 Task: Schedule a 90-minute virtual cooking challenge with a celebrity chef to test culinary skills.
Action: Mouse pressed left at (781, 58)
Screenshot: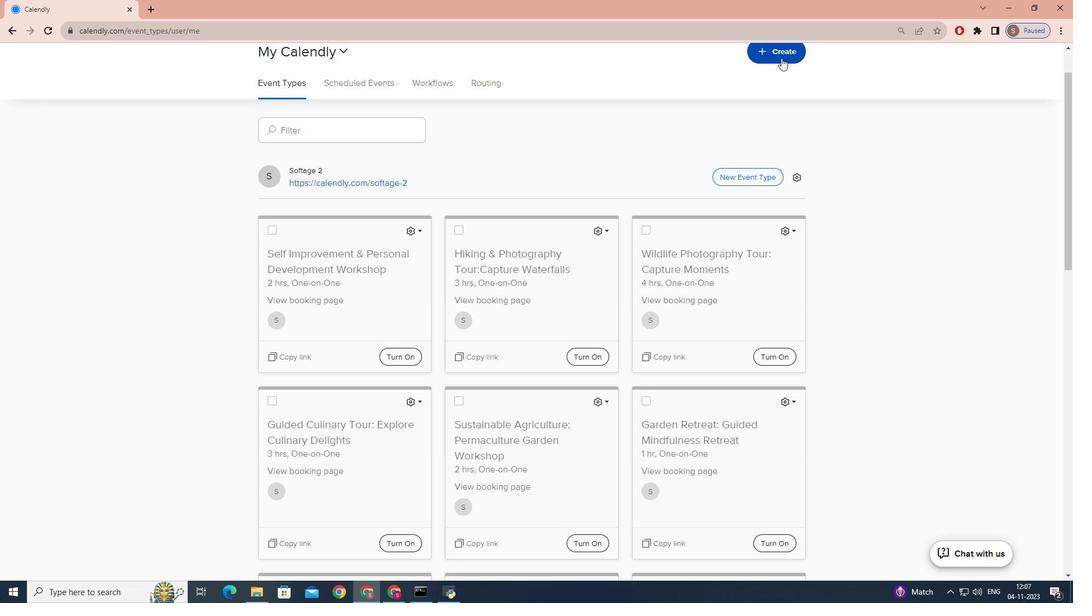 
Action: Mouse moved to (702, 104)
Screenshot: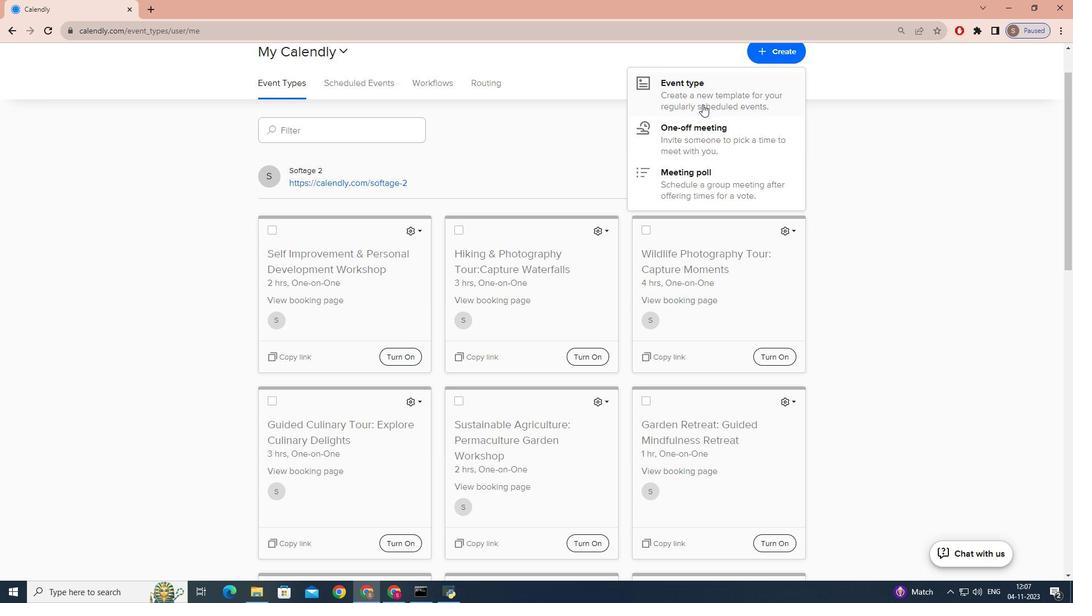 
Action: Mouse pressed left at (702, 104)
Screenshot: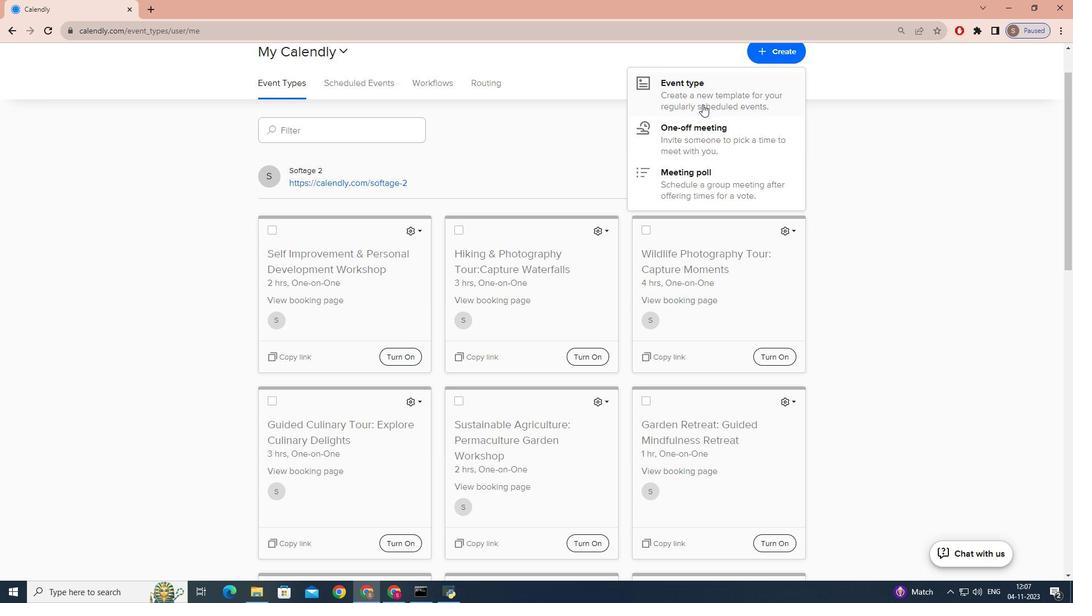 
Action: Mouse moved to (437, 186)
Screenshot: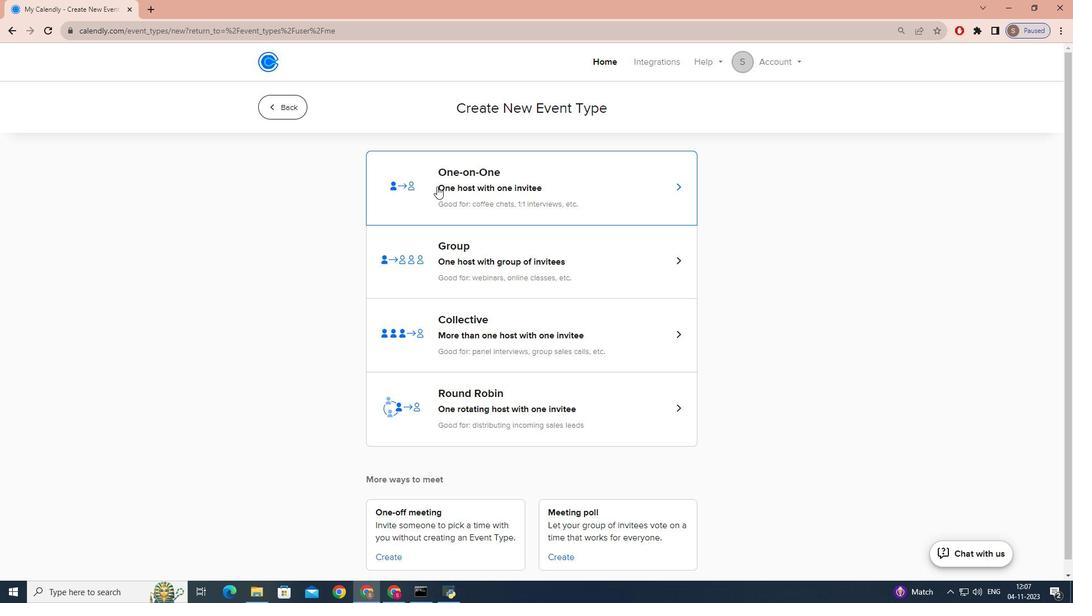 
Action: Mouse pressed left at (437, 186)
Screenshot: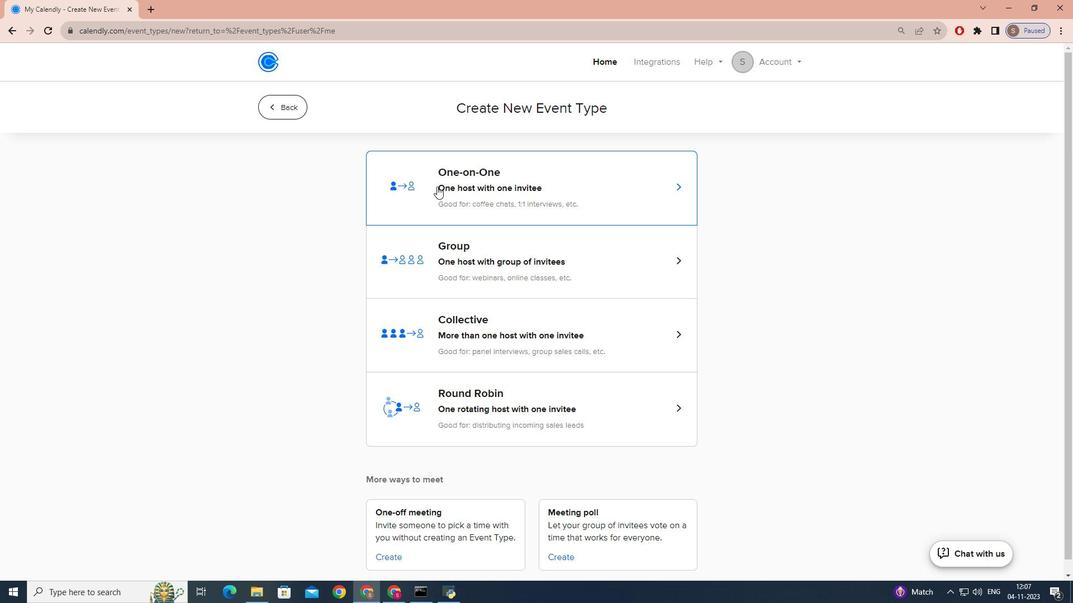 
Action: Mouse moved to (367, 264)
Screenshot: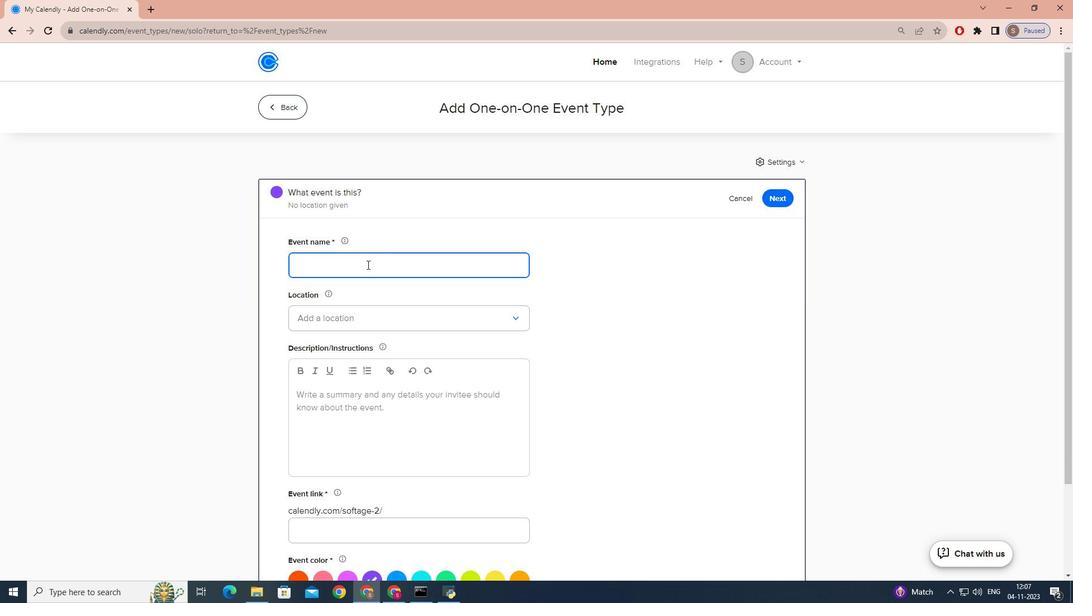 
Action: Key pressed <Key.caps_lock>V<Key.caps_lock>irtual<Key.space><Key.caps_lock>C<Key.caps_lock>o
Screenshot: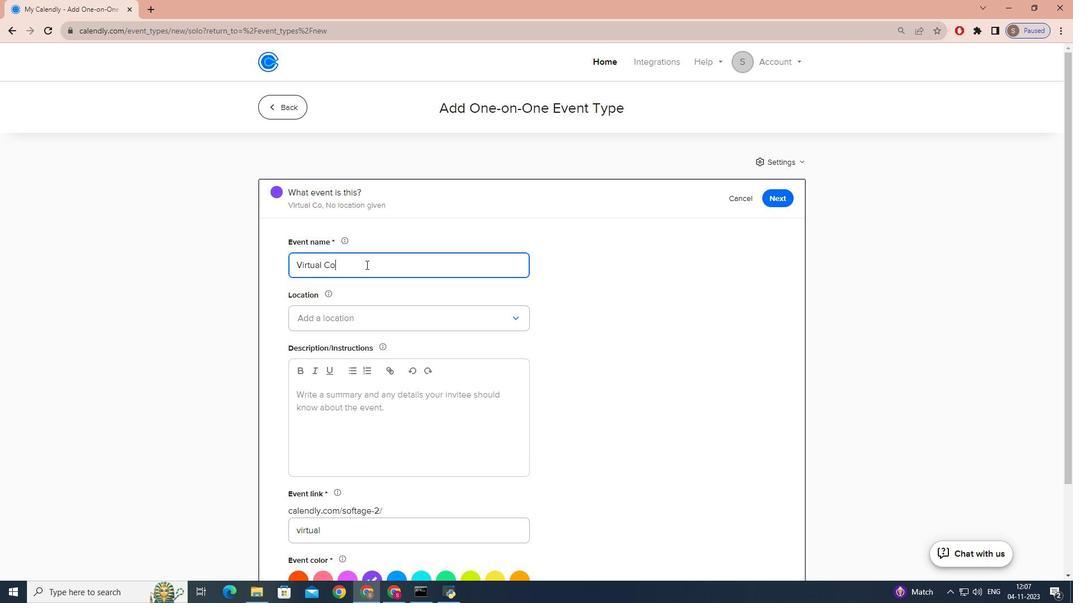 
Action: Mouse moved to (356, 268)
Screenshot: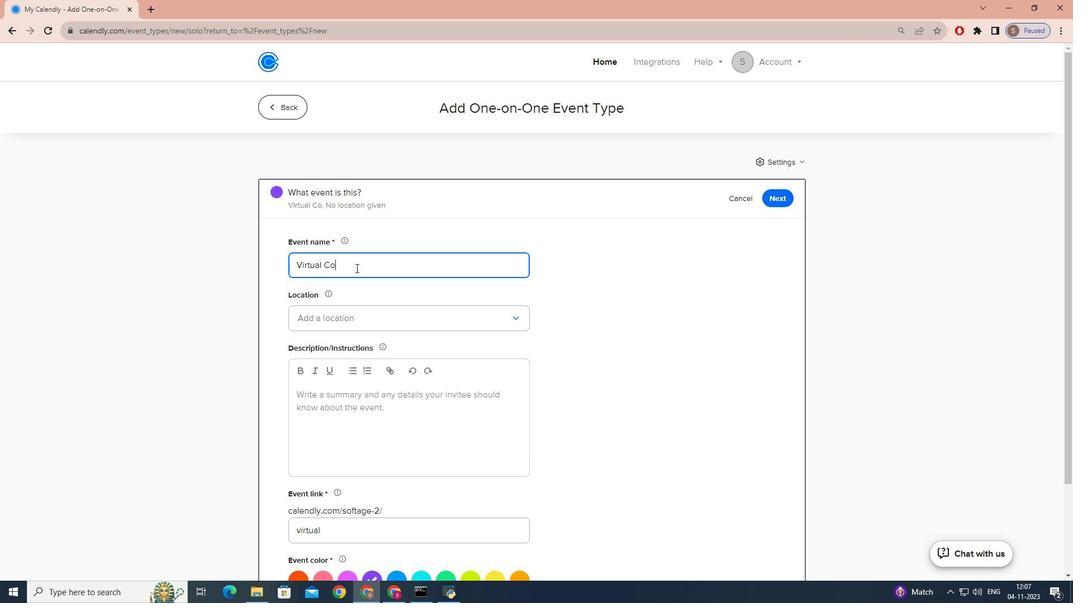 
Action: Key pressed oking<Key.space><Key.caps_lock>C<Key.caps_lock>hallenge<Key.space>
Screenshot: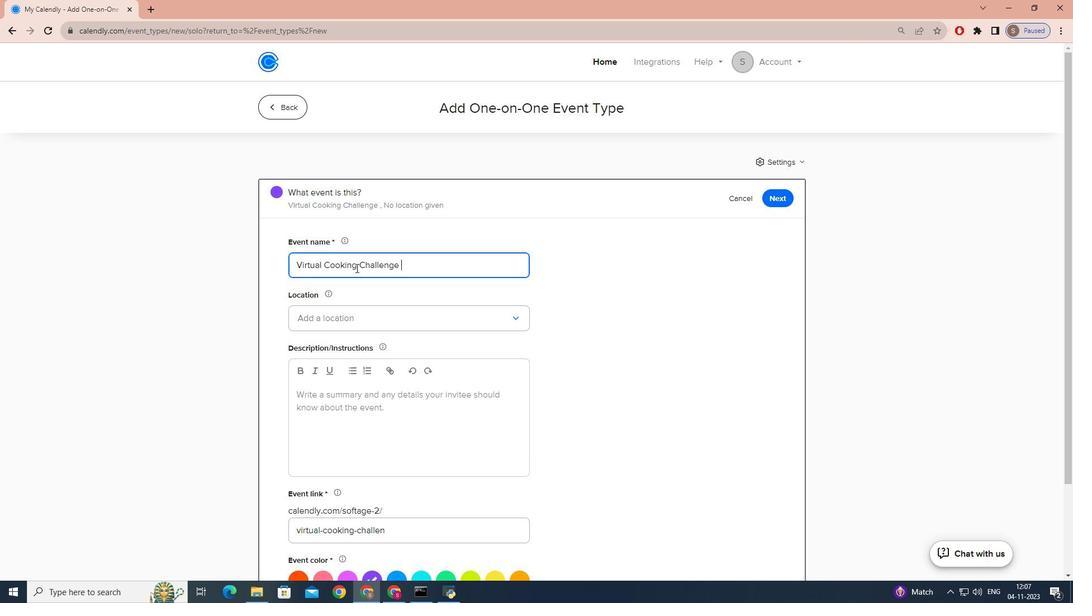
Action: Mouse moved to (389, 258)
Screenshot: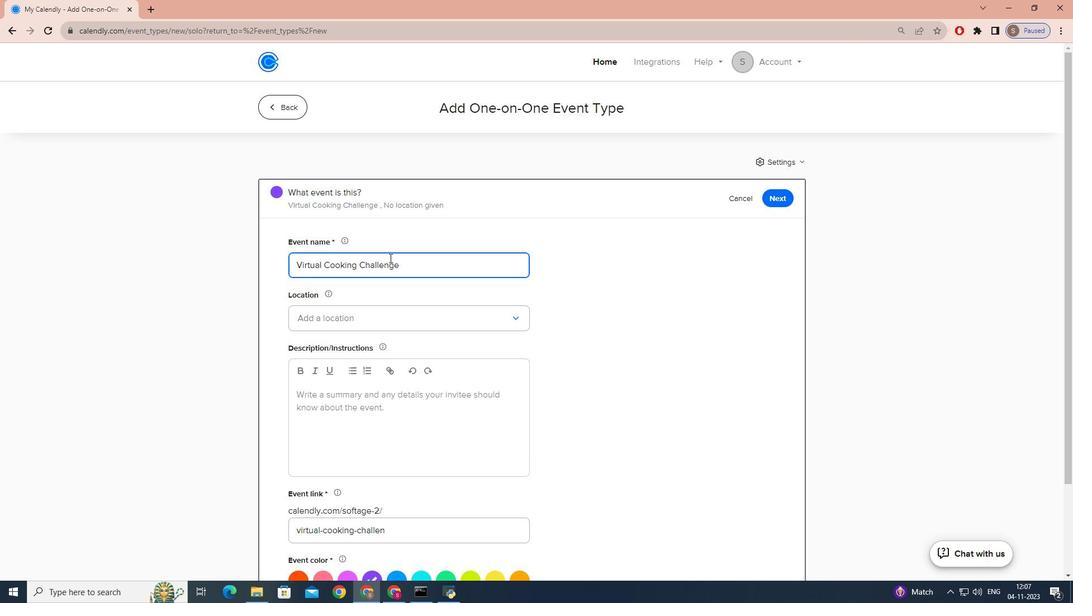 
Action: Key pressed with<Key.space><Key.caps_lock>C<Key.caps_lock>e
Screenshot: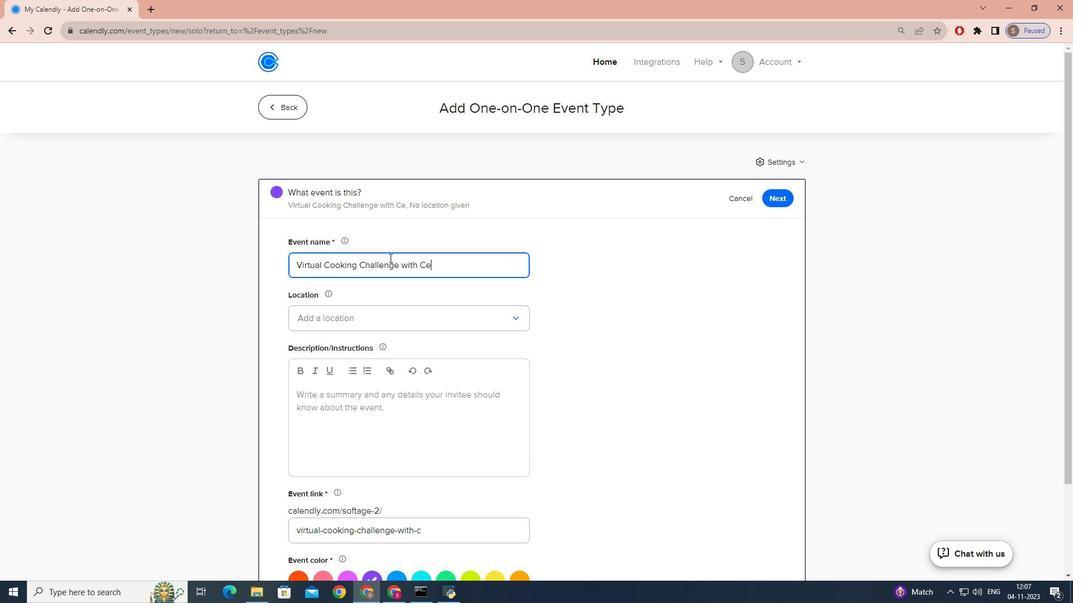 
Action: Mouse moved to (389, 258)
Screenshot: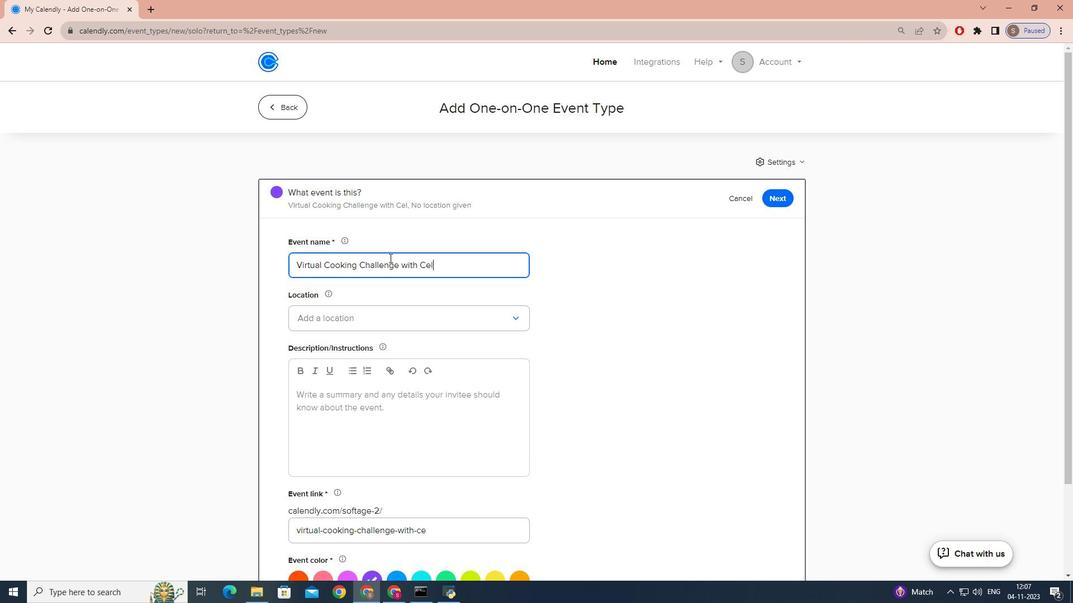 
Action: Key pressed leb<Key.space><Key.caps_lock>C<Key.caps_lock>hef
Screenshot: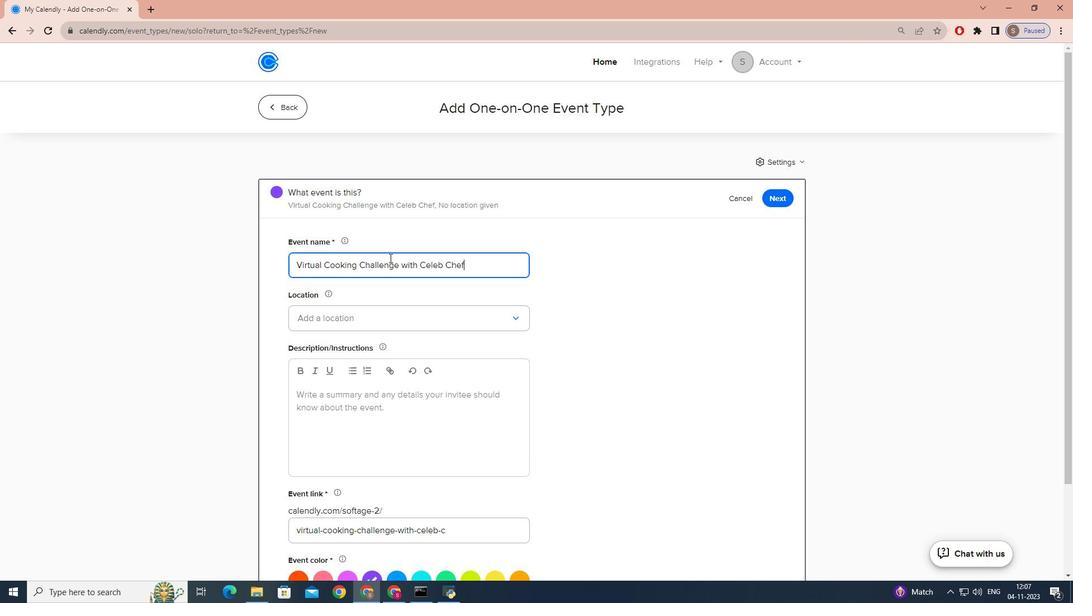 
Action: Mouse moved to (346, 322)
Screenshot: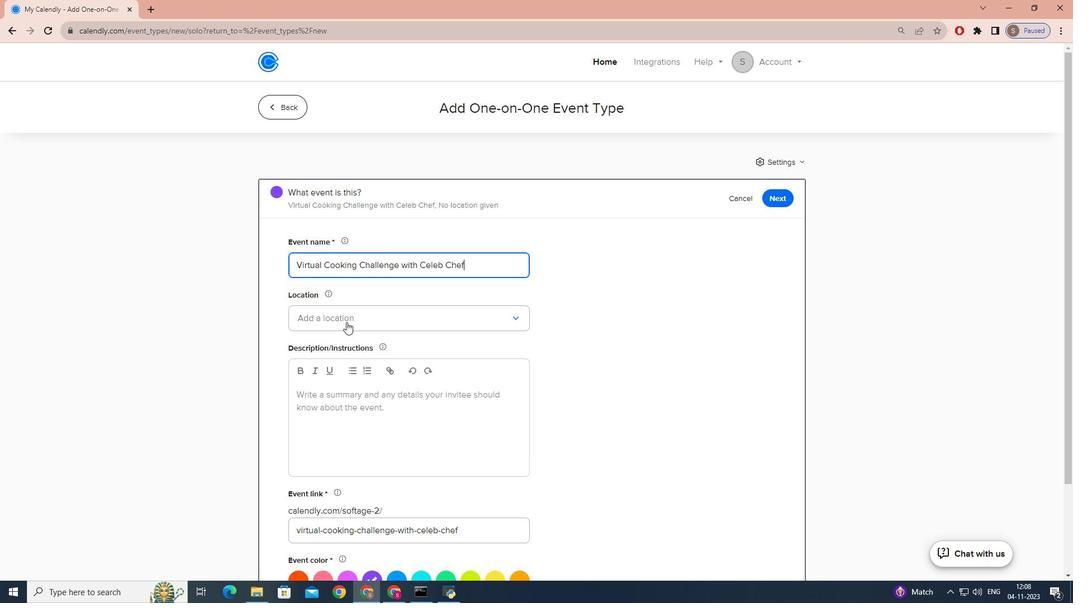 
Action: Mouse pressed left at (346, 322)
Screenshot: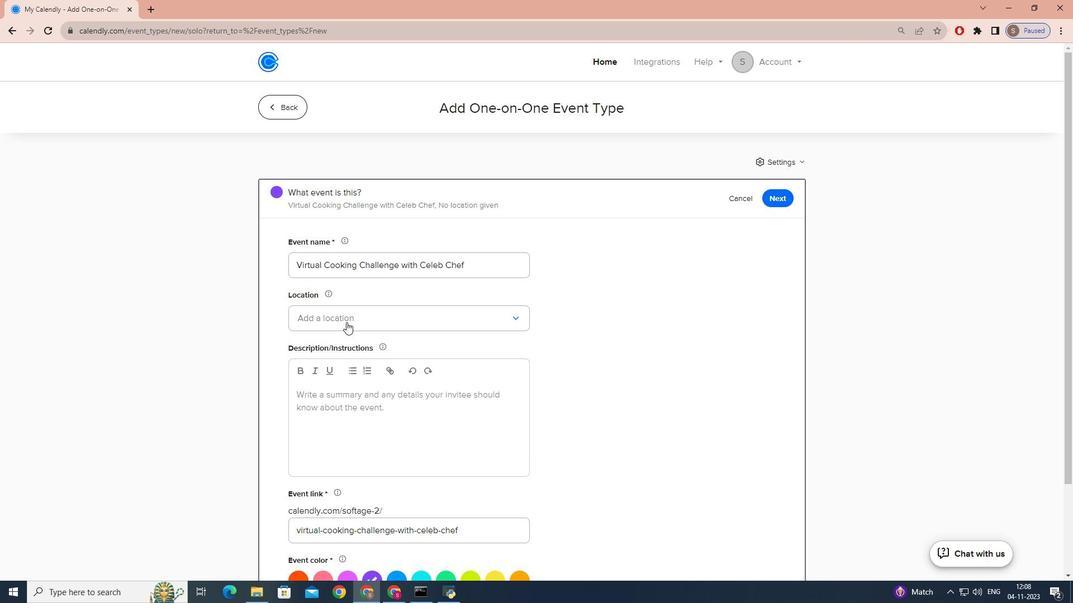 
Action: Mouse moved to (336, 404)
Screenshot: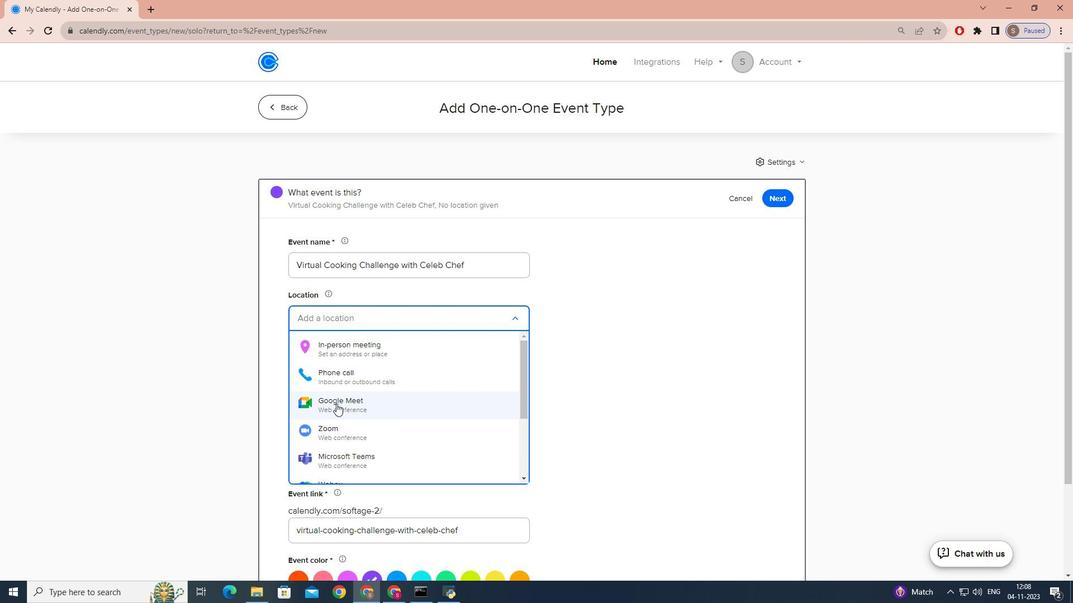 
Action: Mouse pressed left at (336, 404)
Screenshot: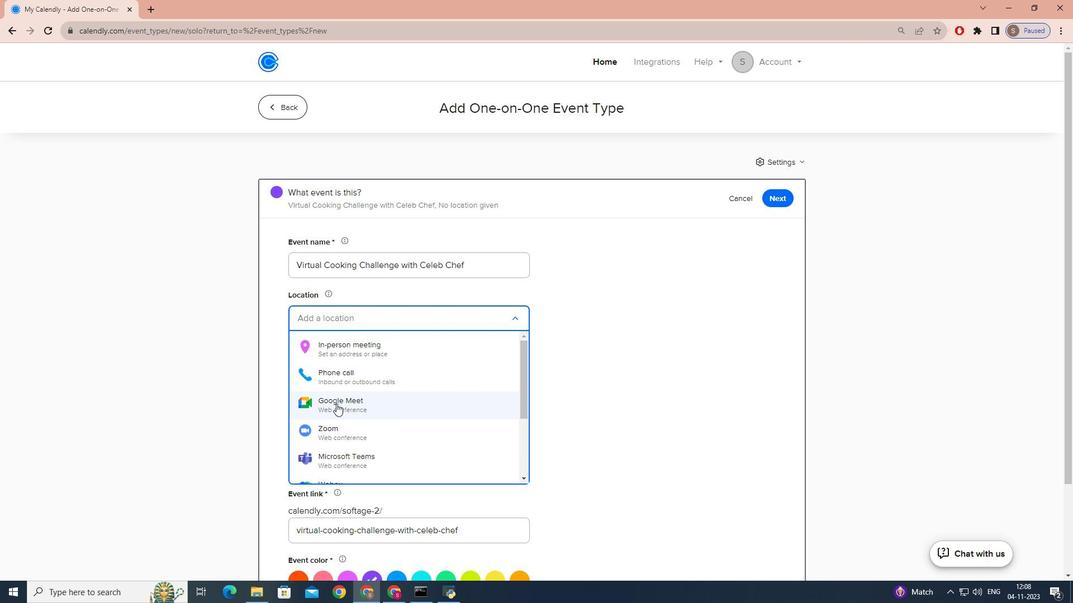 
Action: Mouse moved to (348, 377)
Screenshot: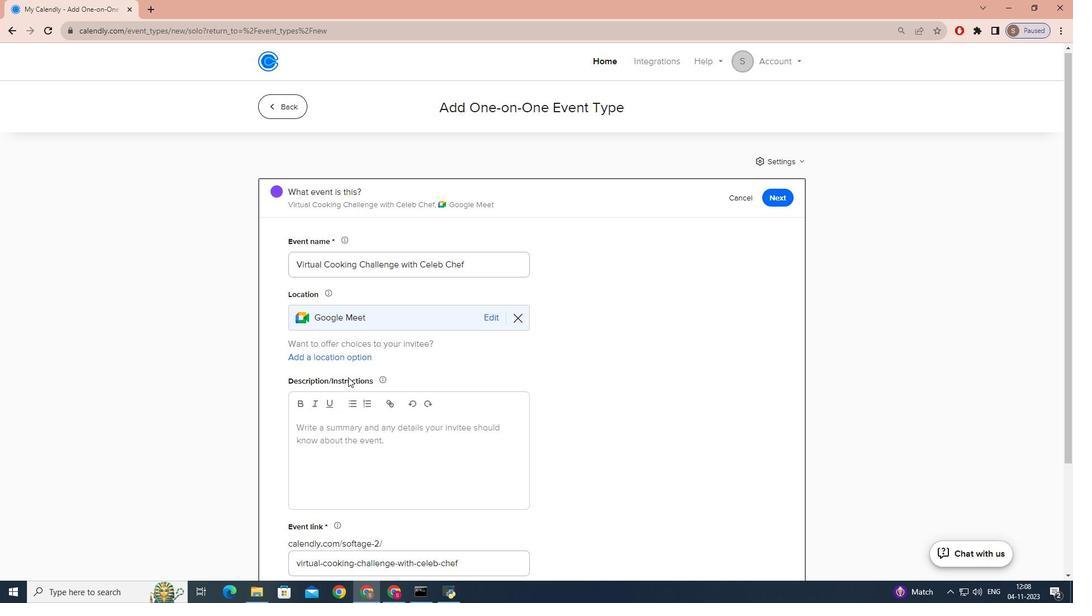 
Action: Mouse scrolled (348, 377) with delta (0, 0)
Screenshot: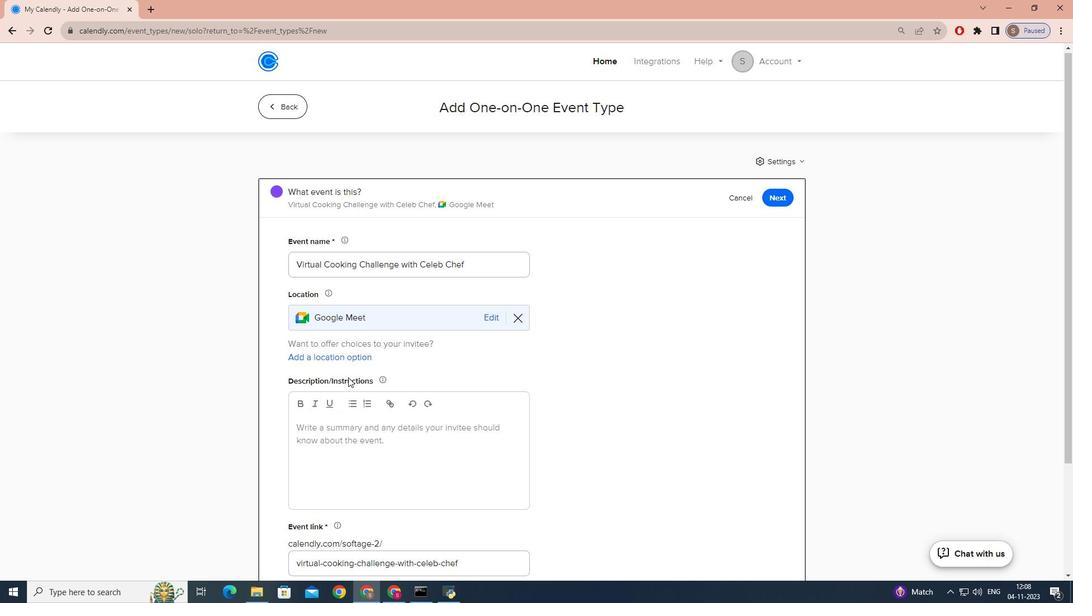 
Action: Mouse scrolled (348, 377) with delta (0, 0)
Screenshot: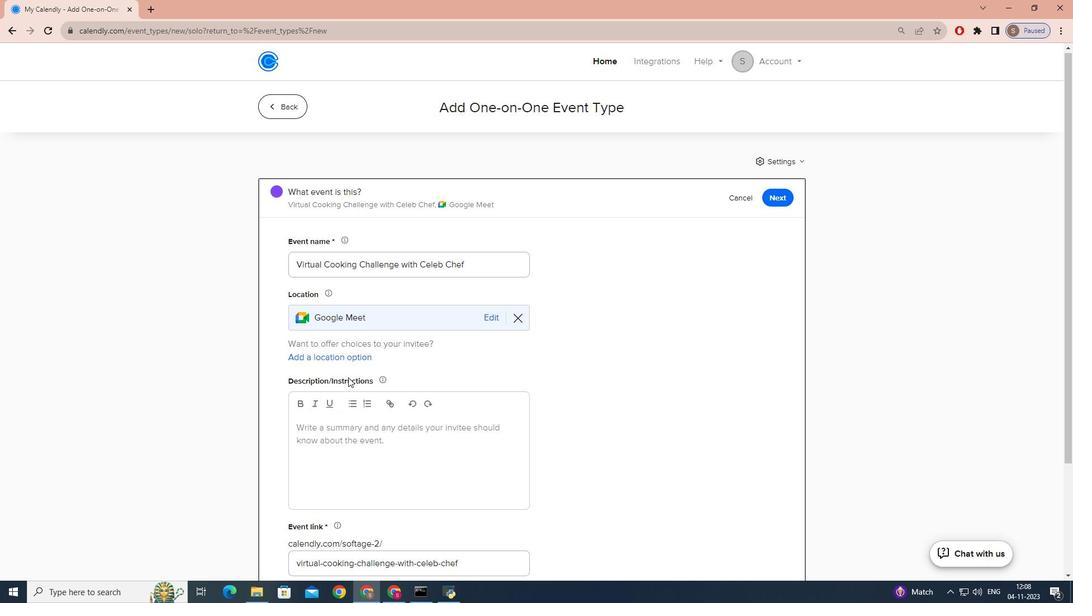 
Action: Mouse scrolled (348, 377) with delta (0, 0)
Screenshot: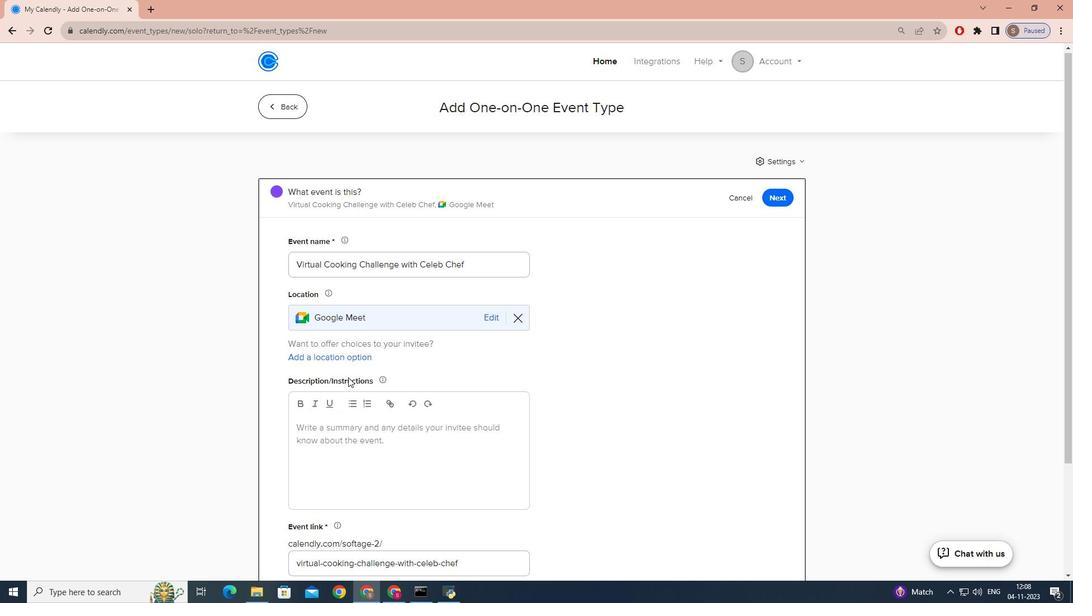 
Action: Mouse scrolled (348, 377) with delta (0, 0)
Screenshot: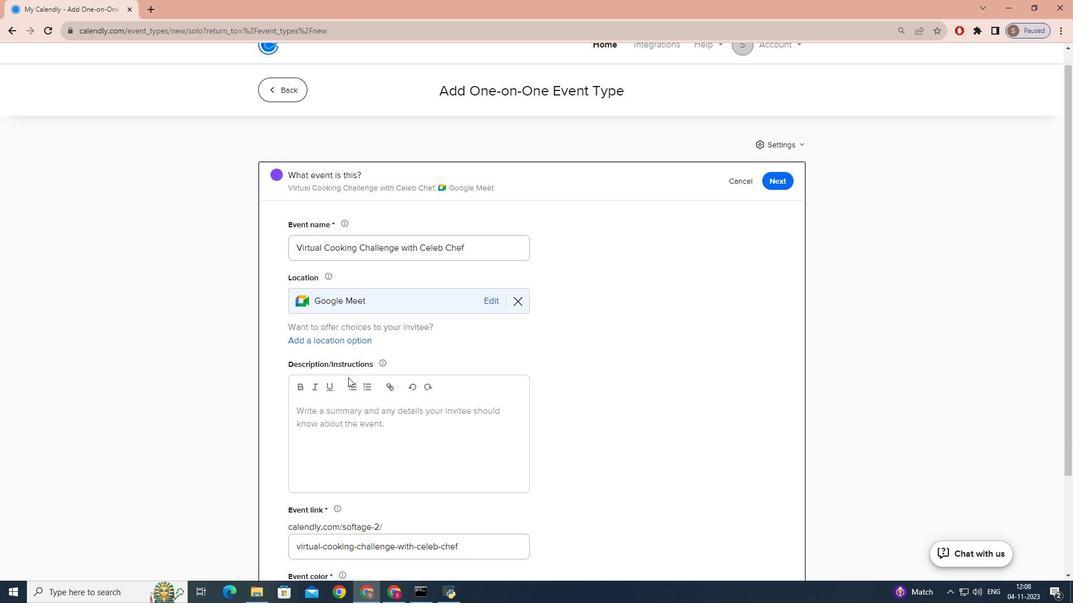 
Action: Mouse scrolled (348, 377) with delta (0, 0)
Screenshot: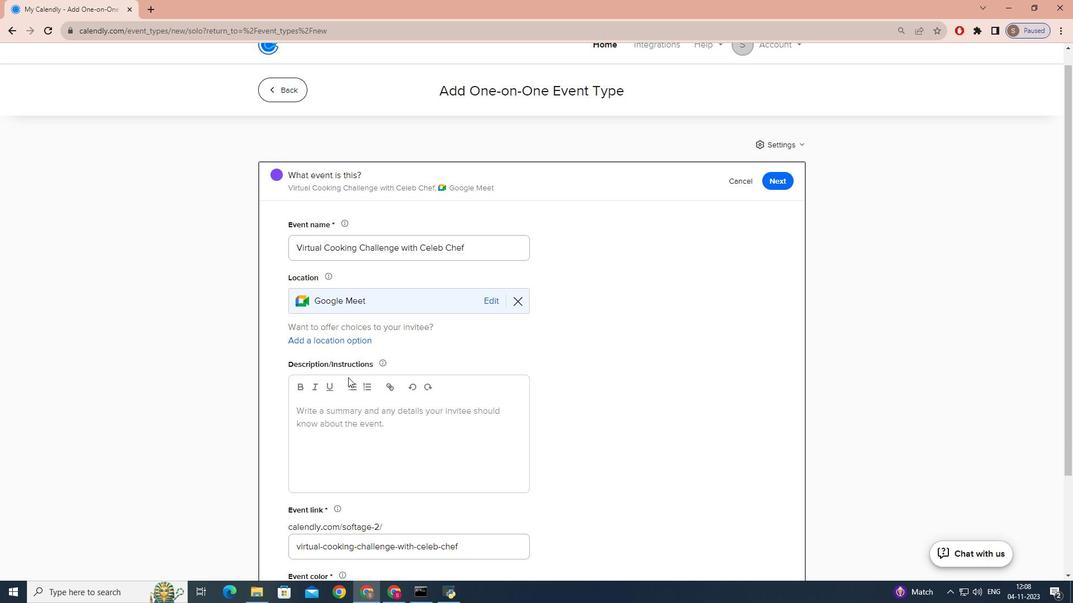 
Action: Mouse moved to (383, 329)
Screenshot: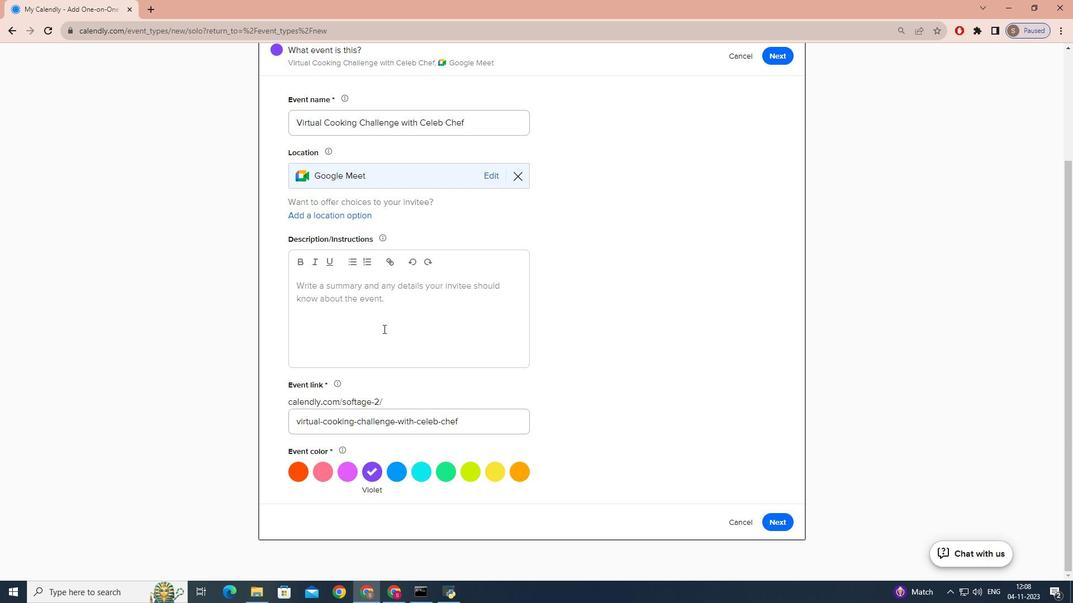 
Action: Mouse pressed left at (383, 329)
Screenshot: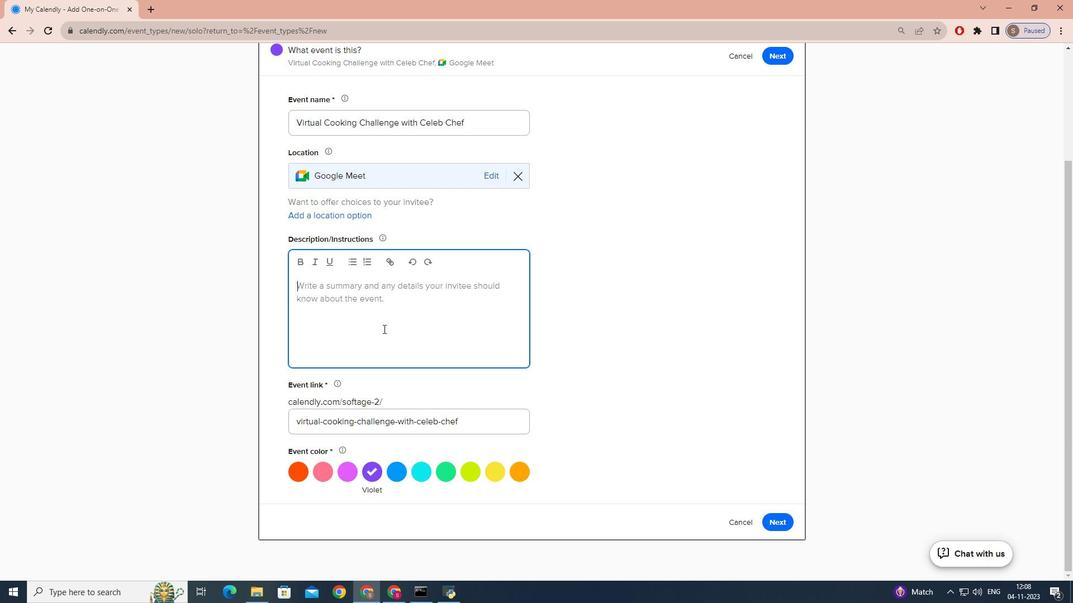 
Action: Mouse moved to (388, 327)
Screenshot: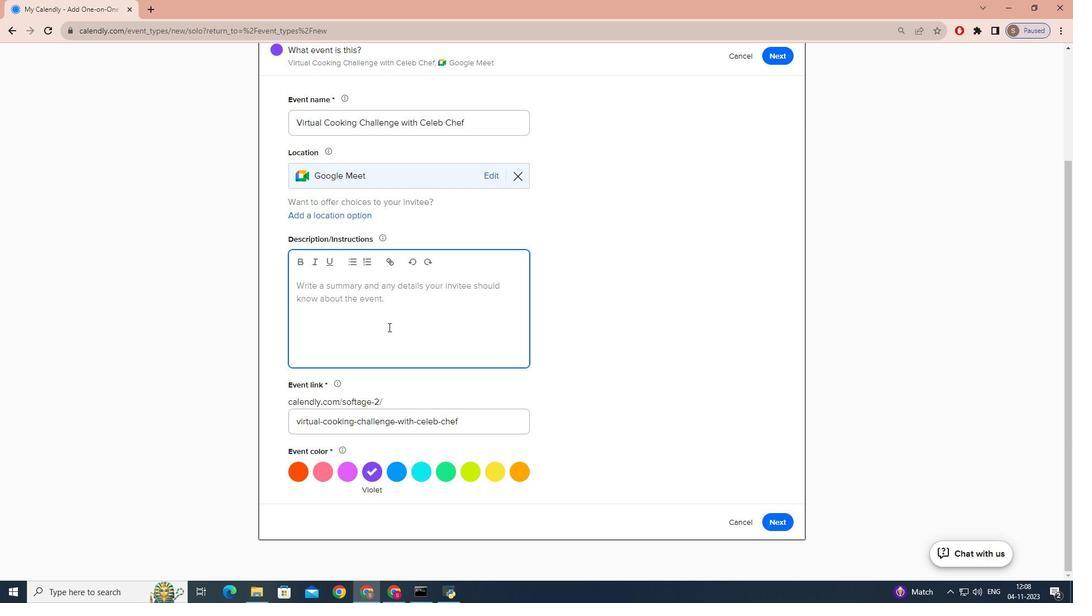 
Action: Key pressed <Key.caps_lock>A<Key.caps_lock>re<Key.space>you<Key.space>red<Key.backspace>af<Key.backspace>dy
Screenshot: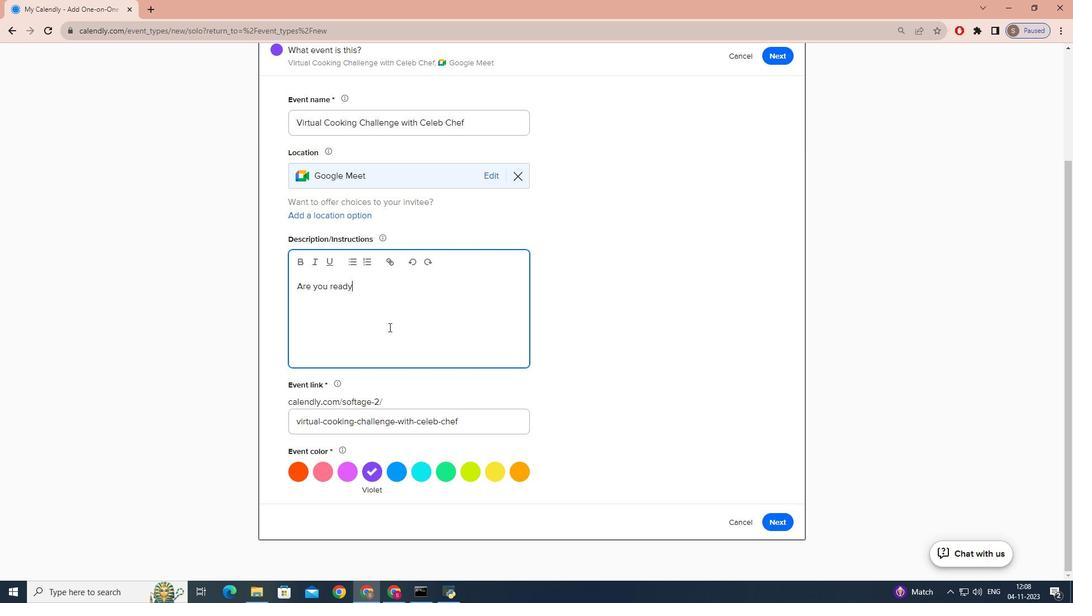 
Action: Mouse moved to (389, 327)
Screenshot: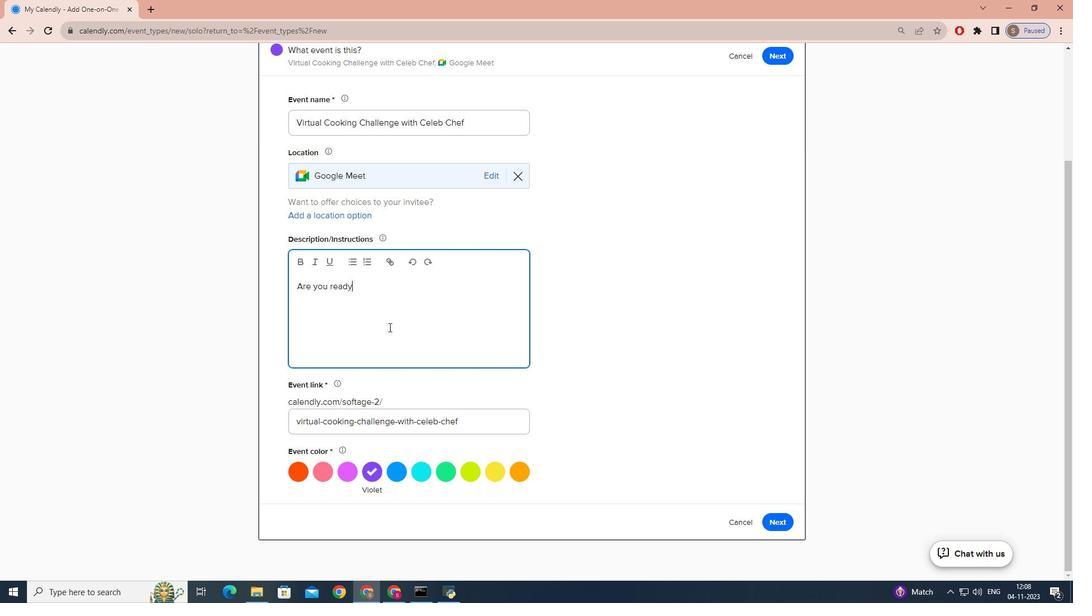 
Action: Key pressed <Key.space>for<Key.space>a<Key.space>culinary<Key.space>adventure<Key.shift_r>?<Key.space><Key.caps_lock>J<Key.caps_lock>oin<Key.space>us<Key.space>for<Key.space>a<Key.space>virtual<Key.space>co
Screenshot: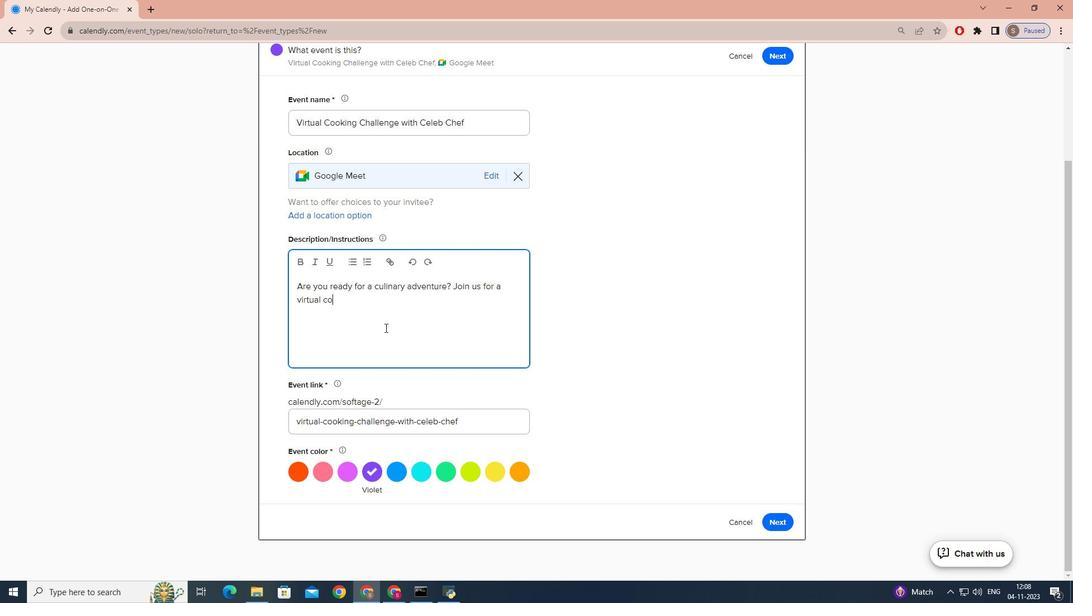 
Action: Mouse moved to (382, 329)
Screenshot: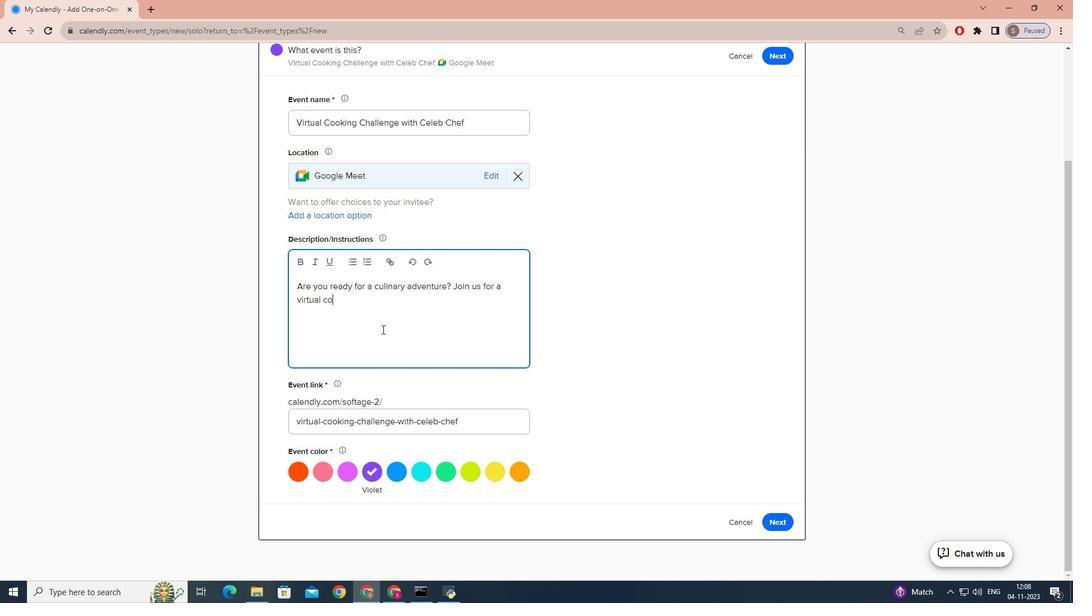 
Action: Key pressed oking<Key.space>cg<Key.backspace>hallenge<Key.space>where<Key.space>you<Key.space>willl<Key.backspace><Key.space>put<Key.space>your<Key.space>culin
Screenshot: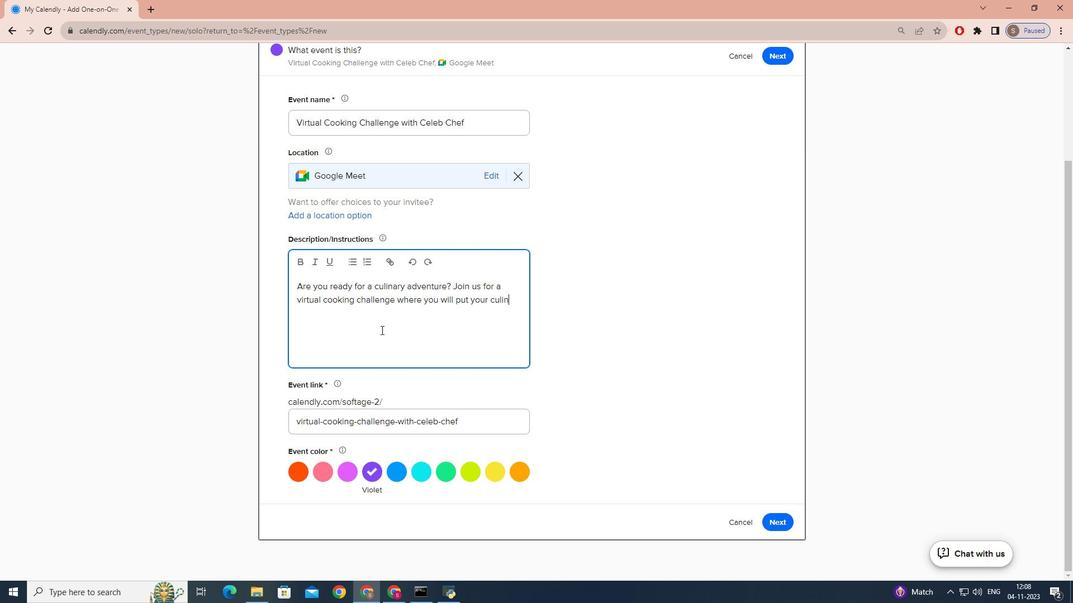 
Action: Mouse moved to (381, 330)
Screenshot: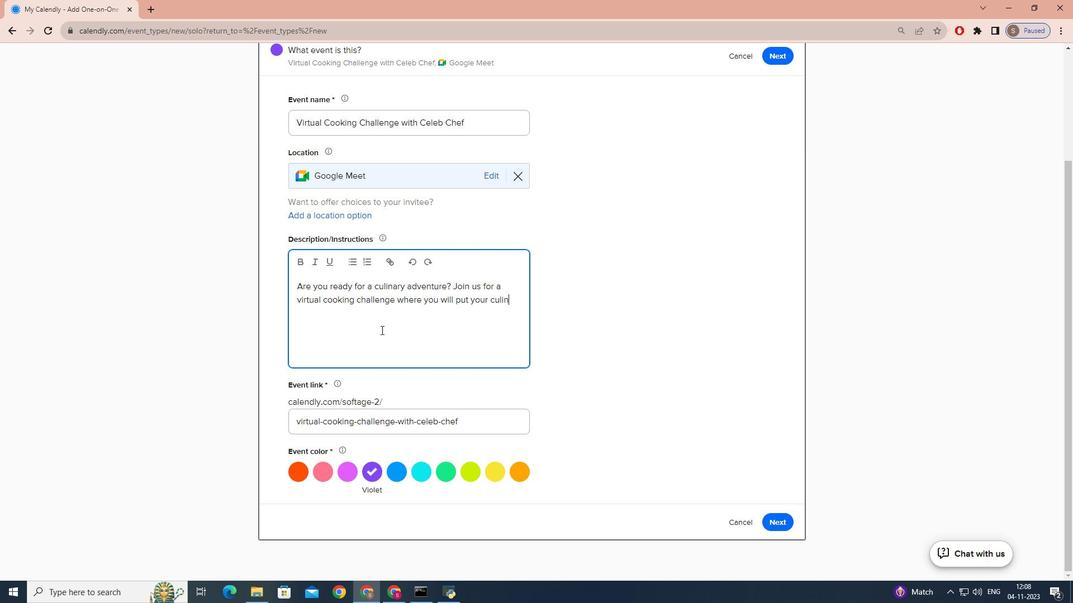 
Action: Key pressed ary<Key.space>skills<Key.space>to<Key.space>the<Key.space>tyest
Screenshot: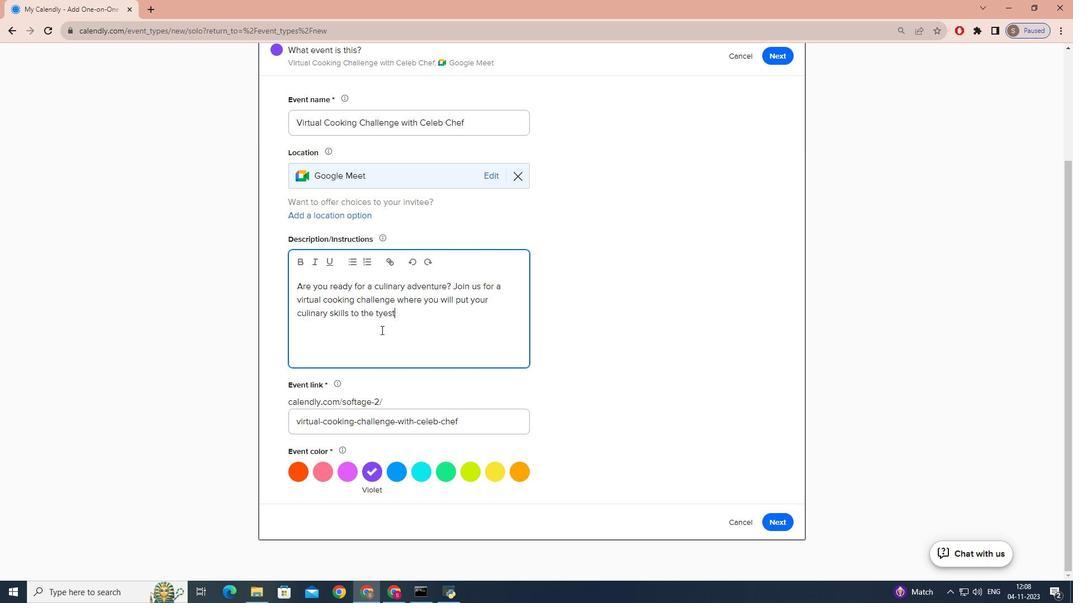 
Action: Mouse moved to (380, 316)
Screenshot: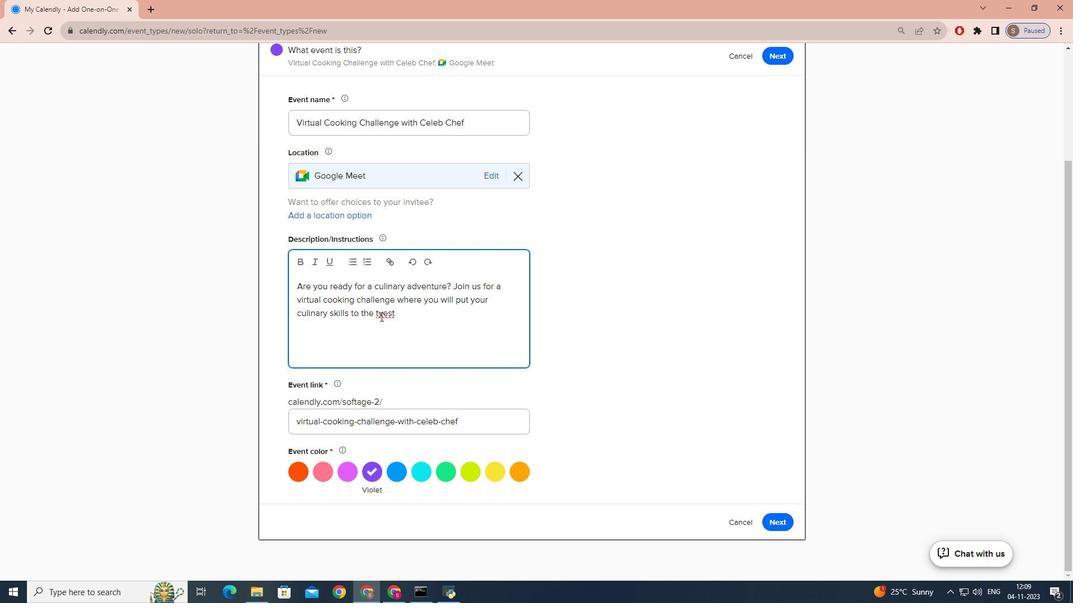 
Action: Mouse pressed left at (380, 316)
Screenshot: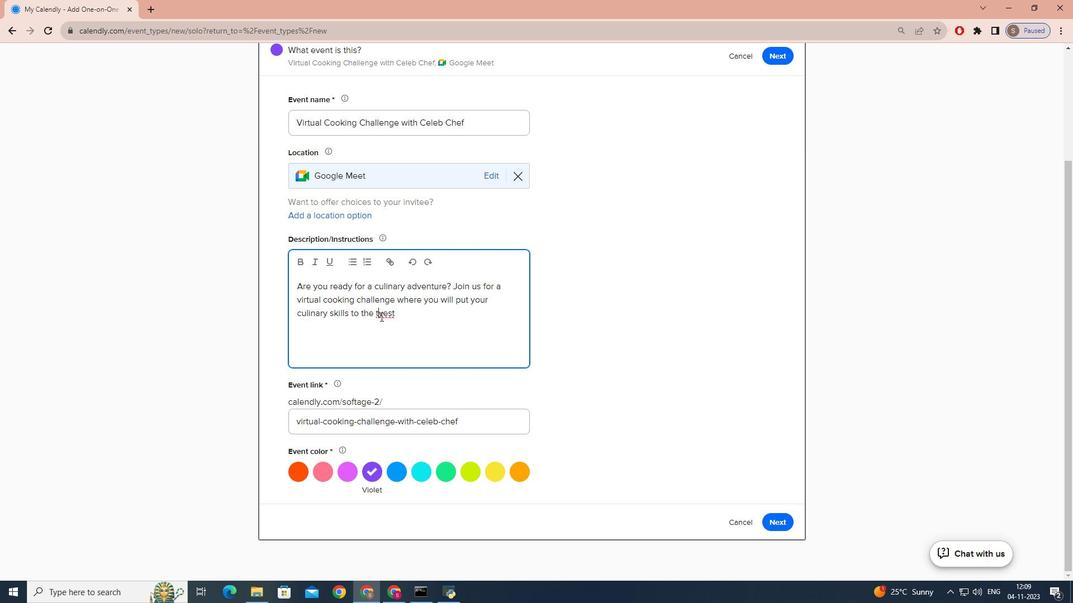 
Action: Mouse moved to (382, 316)
Screenshot: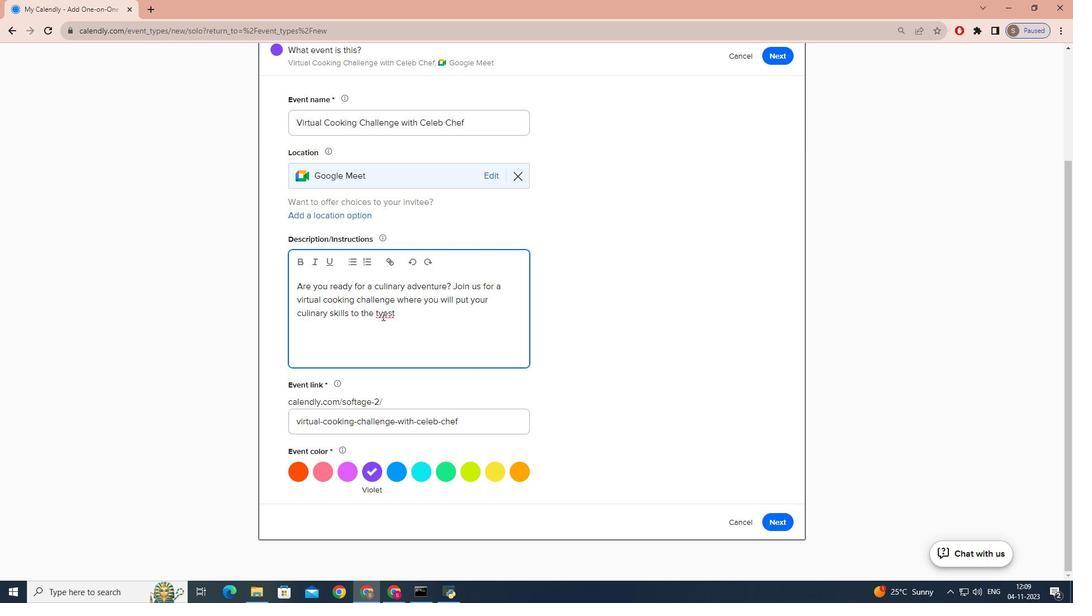 
Action: Mouse pressed left at (382, 316)
Screenshot: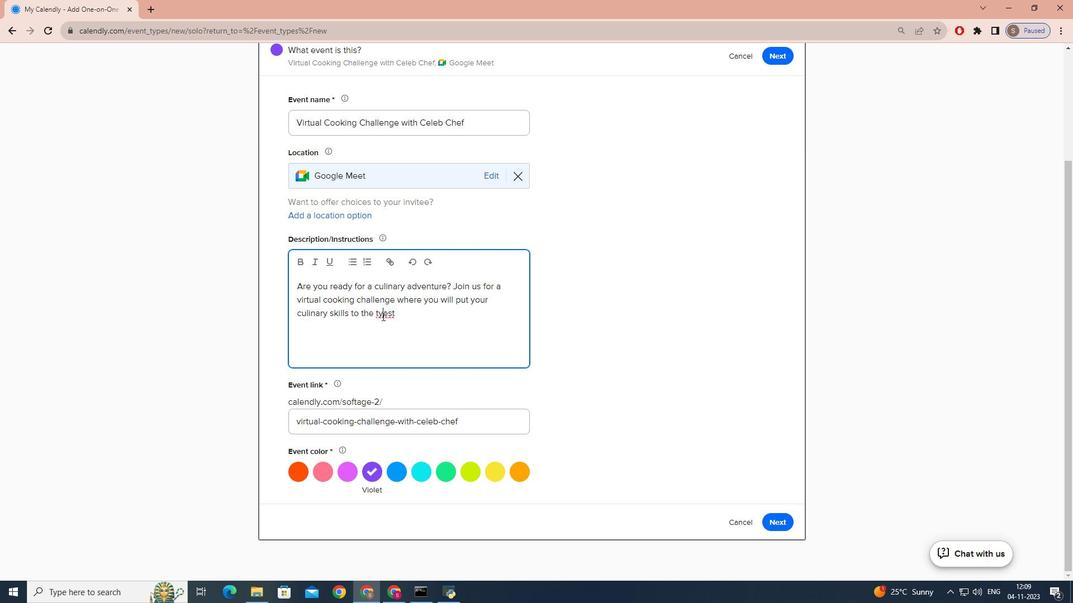 
Action: Key pressed <Key.backspace>
Screenshot: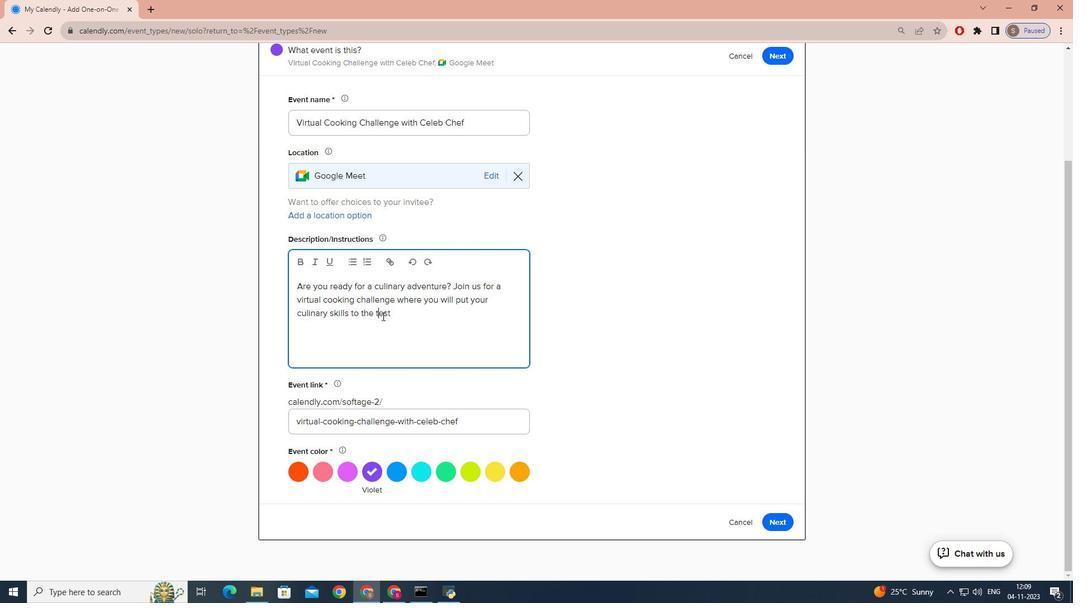 
Action: Mouse moved to (433, 324)
Screenshot: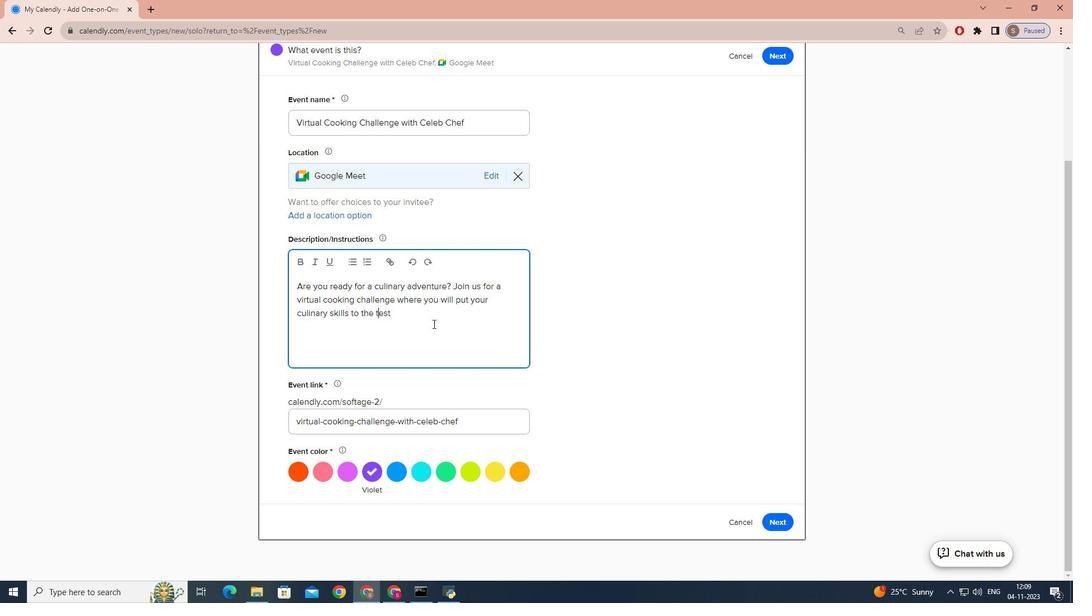 
Action: Mouse pressed left at (433, 324)
Screenshot: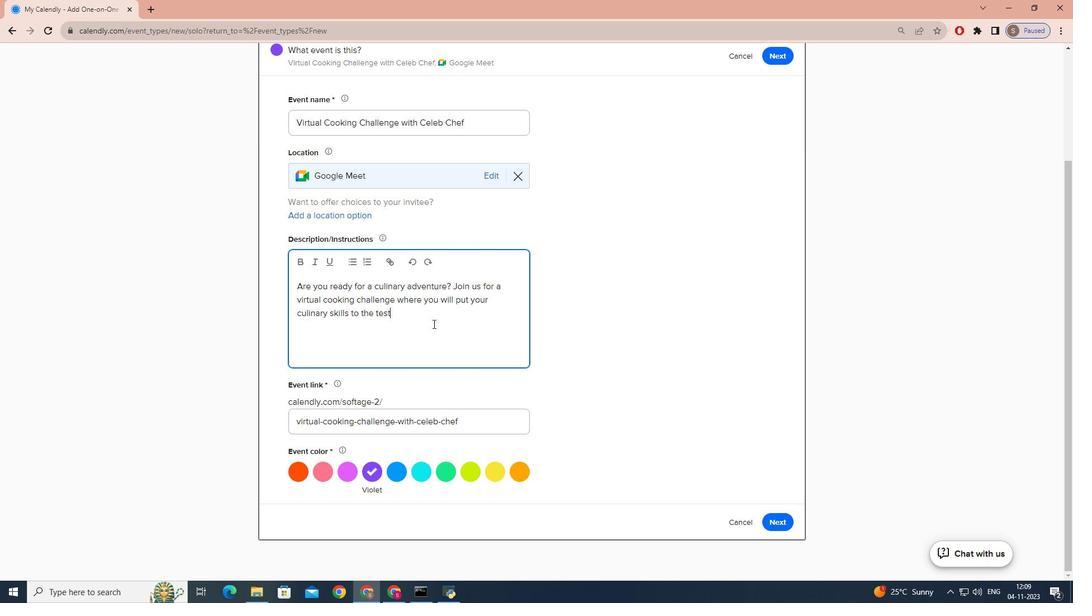 
Action: Mouse moved to (437, 323)
Screenshot: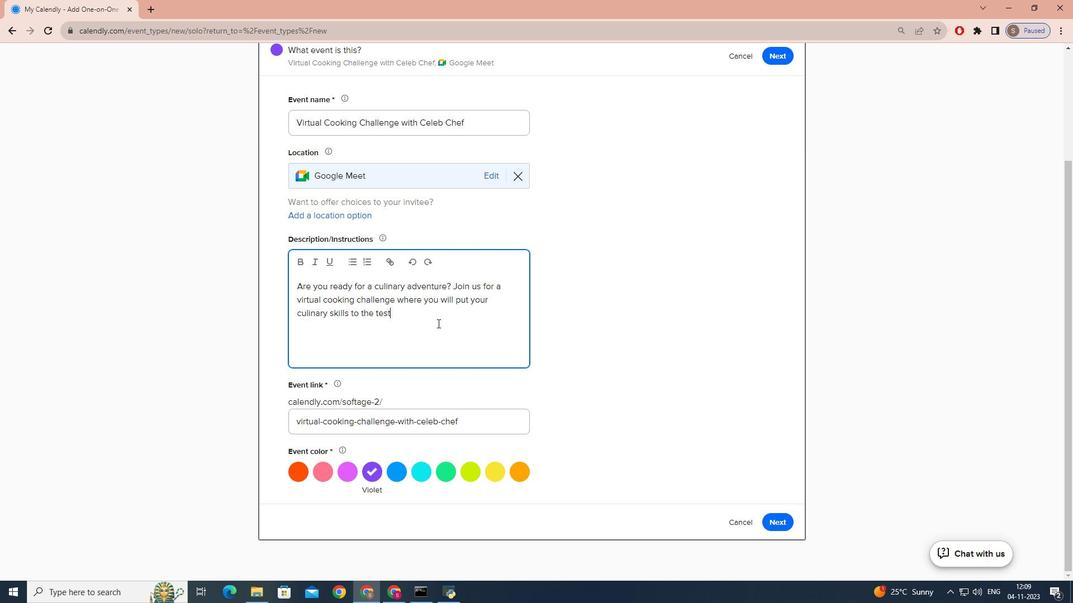 
Action: Key pressed <Key.space>alongside<Key.space>a<Key.space>renowned<Key.space>celebrity<Key.space>chf,<Key.caps_lock>W<Key.caps_lock>hether<Key.space>
Screenshot: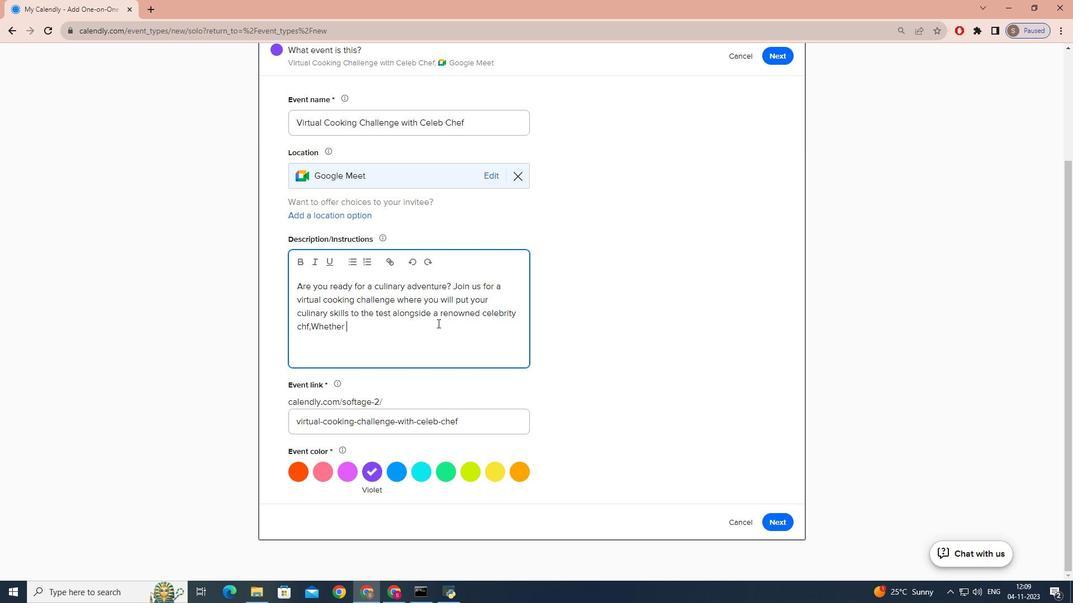 
Action: Mouse moved to (310, 329)
Screenshot: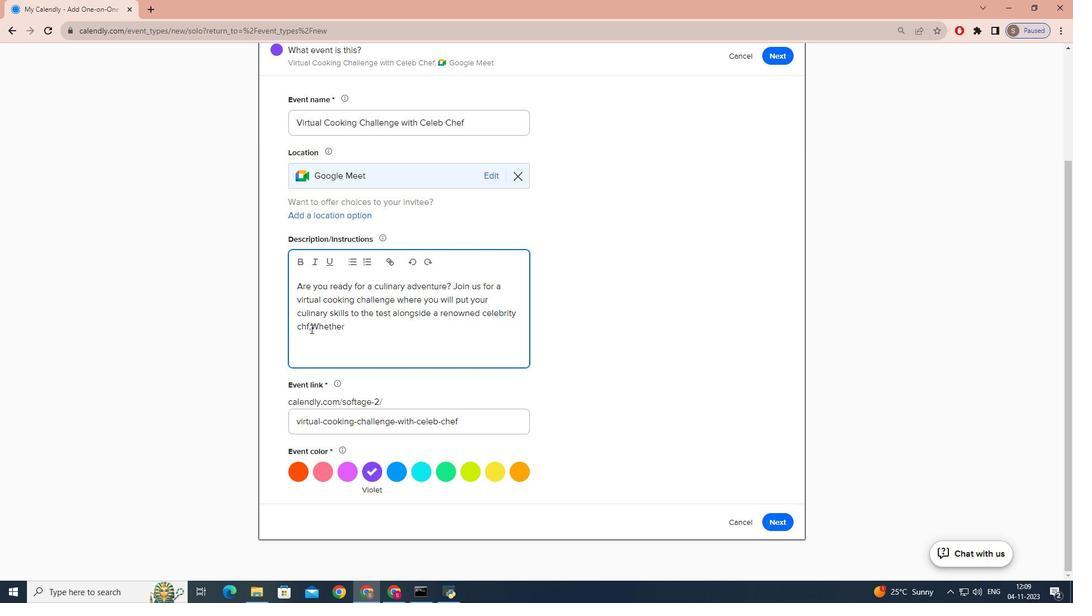 
Action: Mouse pressed left at (310, 329)
Screenshot: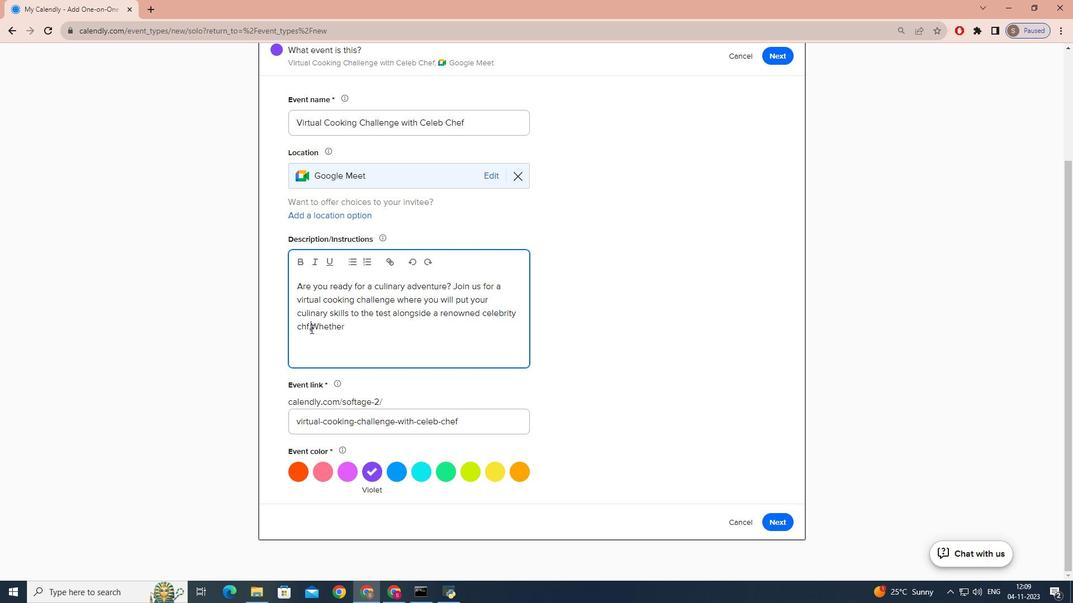 
Action: Key pressed <Key.backspace><Key.backspace>ef.<Key.space>
Screenshot: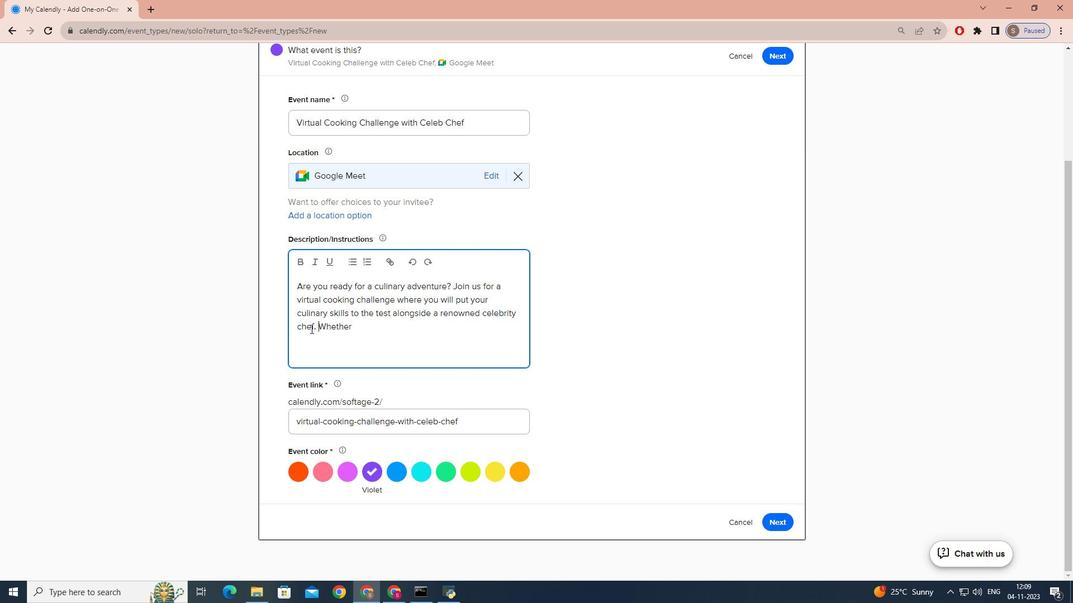 
Action: Mouse moved to (389, 317)
Screenshot: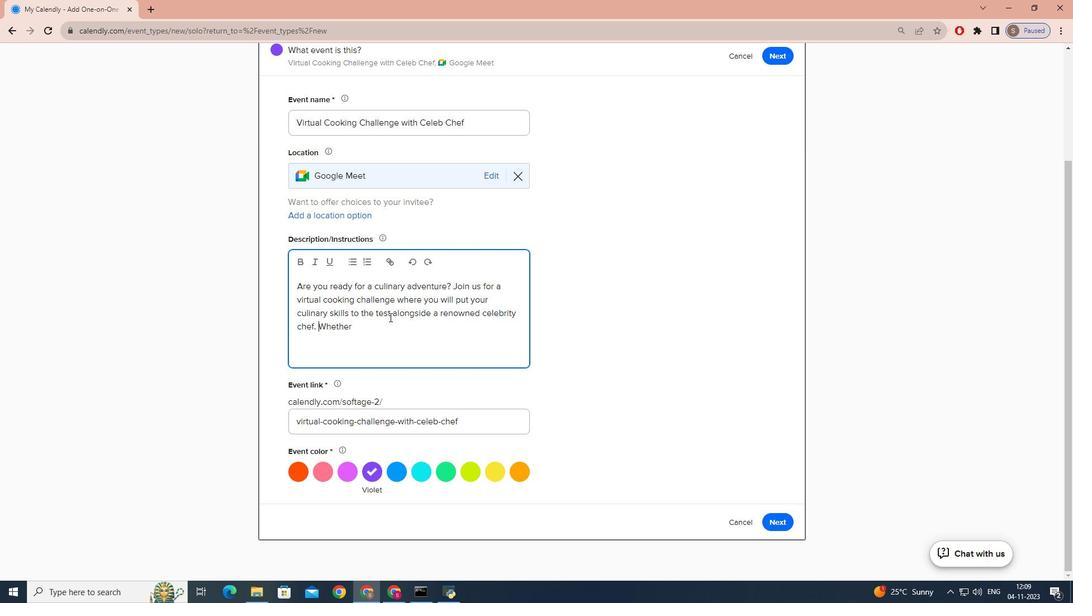 
Action: Mouse pressed left at (389, 317)
Screenshot: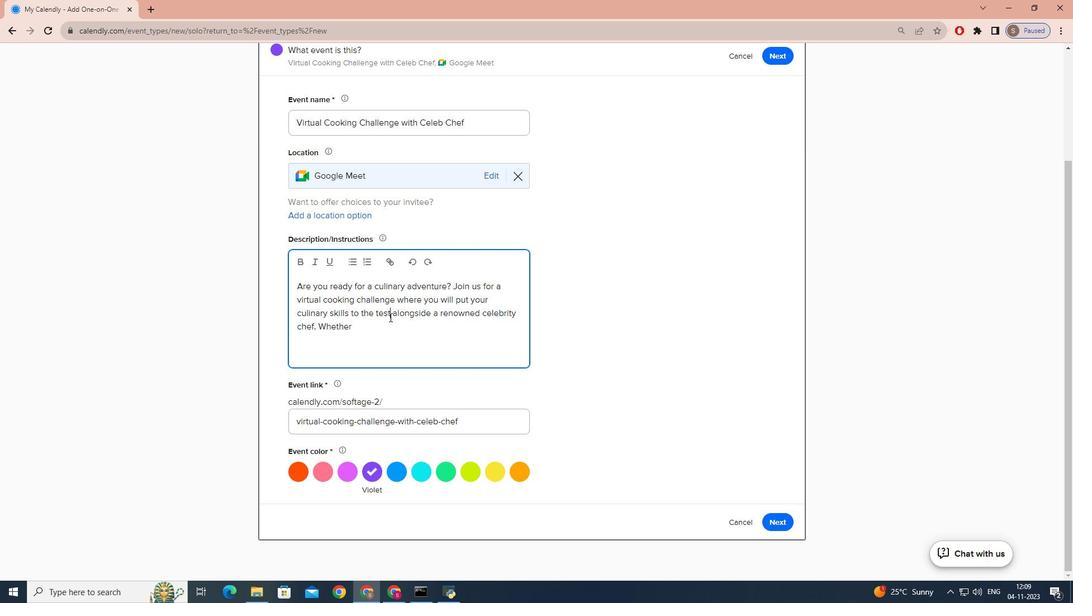 
Action: Mouse moved to (384, 328)
Screenshot: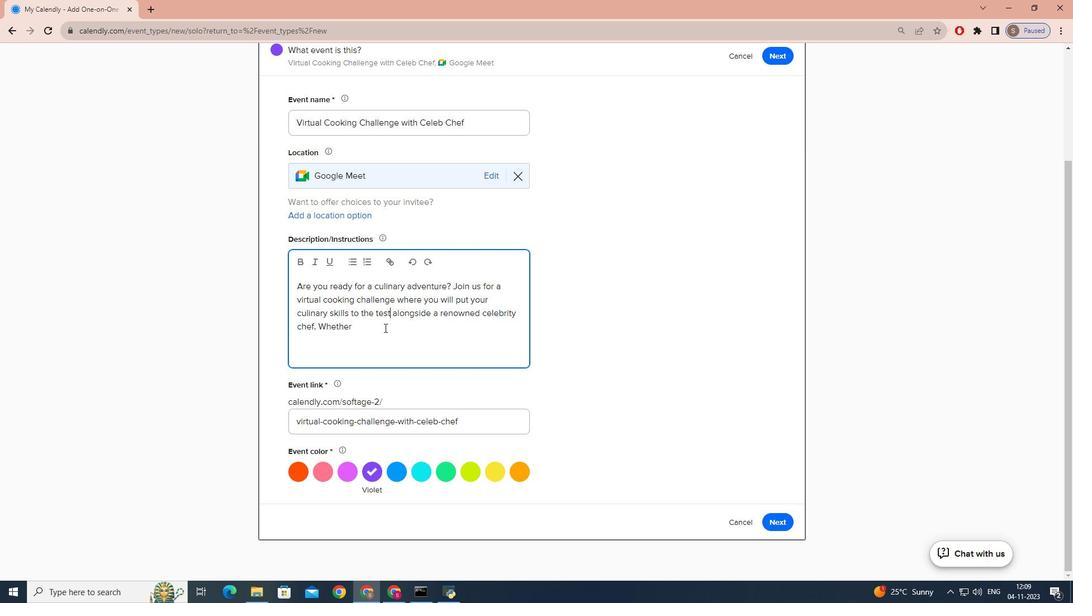 
Action: Mouse pressed left at (384, 328)
Screenshot: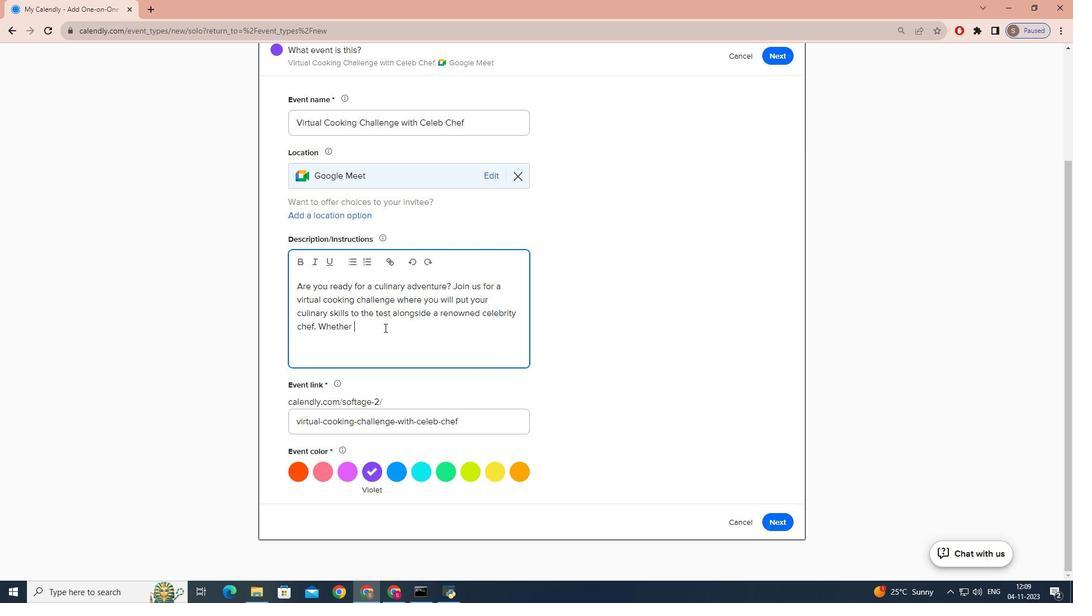 
Action: Key pressed you<Key.space>are<Key.space>a<Key.space>seasoned<Key.space>cook<Key.space>or<Key.space>a<Key.space>novice,this<Key.space>exciting<Key.space>eve<Key.backspace>ent<Key.space>promise
Screenshot: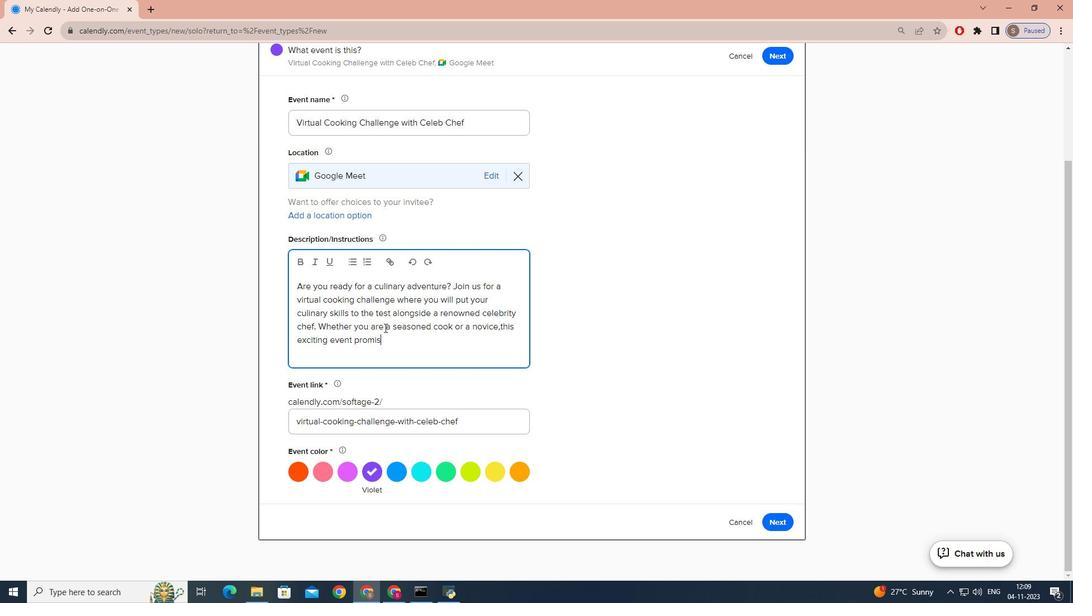 
Action: Mouse moved to (383, 328)
Screenshot: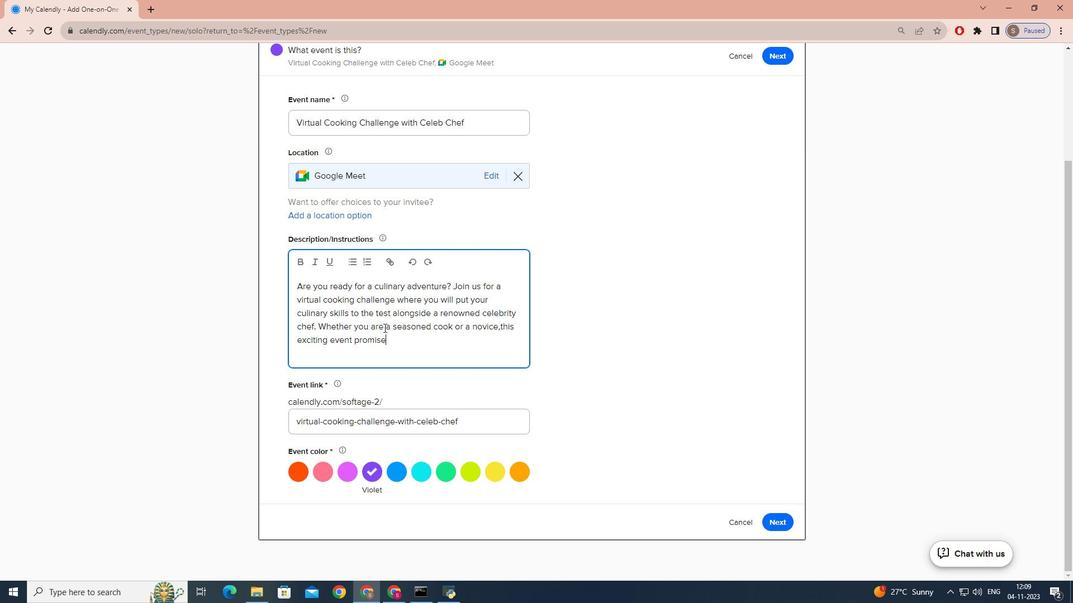 
Action: Key pressed s<Key.space>to<Key.space>
Screenshot: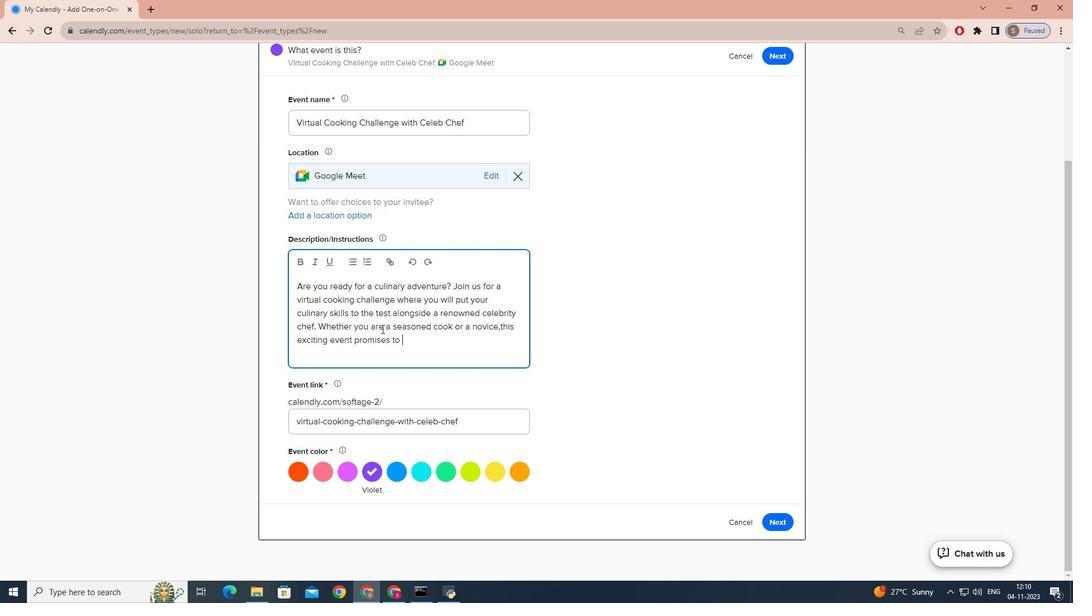 
Action: Mouse moved to (381, 329)
Screenshot: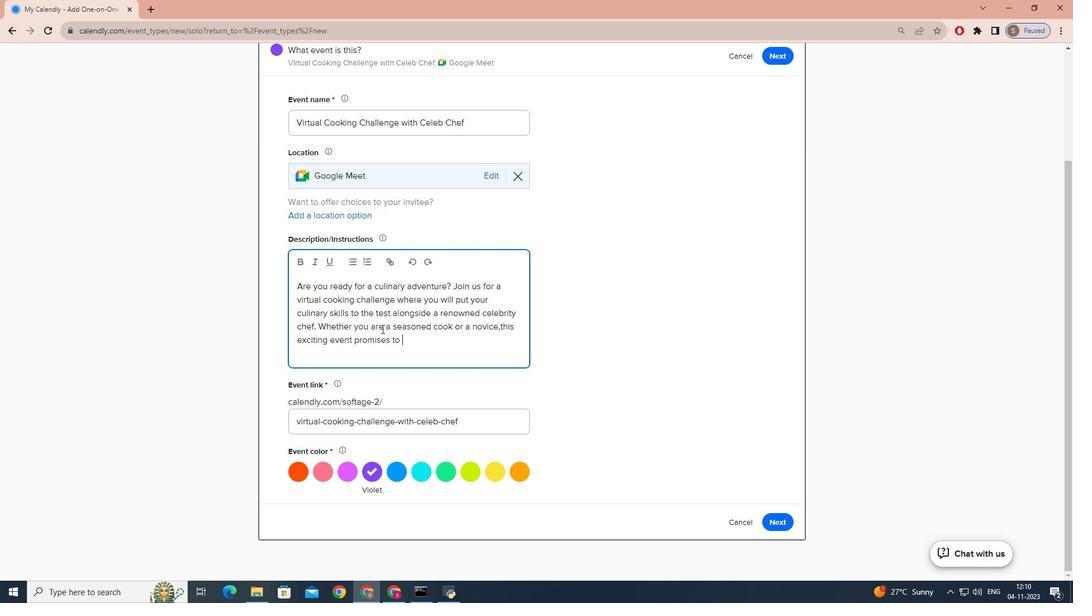 
Action: Key pressed be<Key.space>a<Key.space>fun<Key.space>and<Key.space>delicious<Key.space>experience.
Screenshot: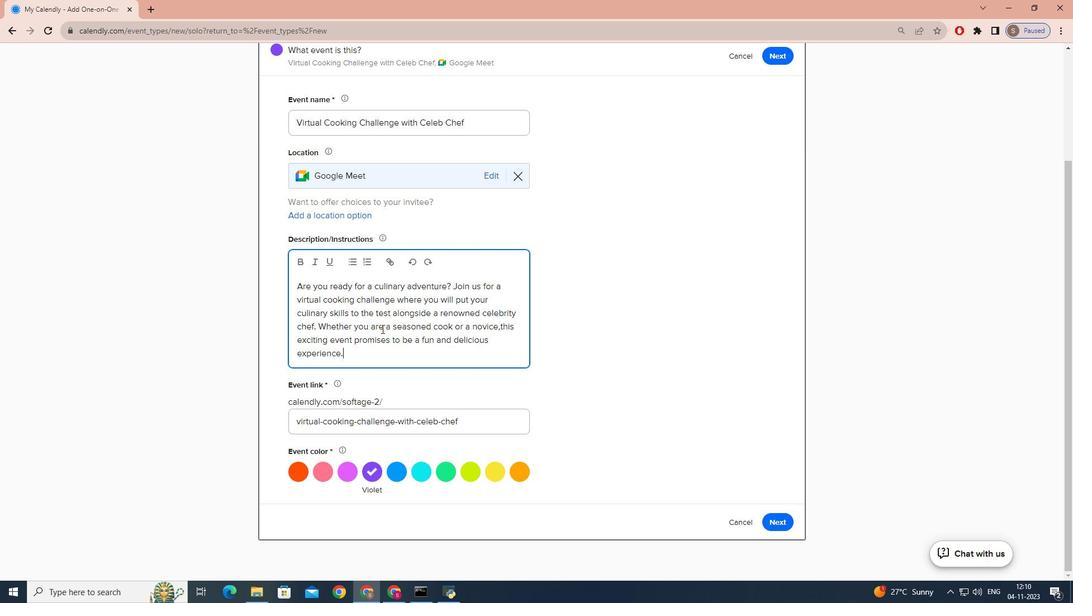 
Action: Mouse moved to (433, 477)
Screenshot: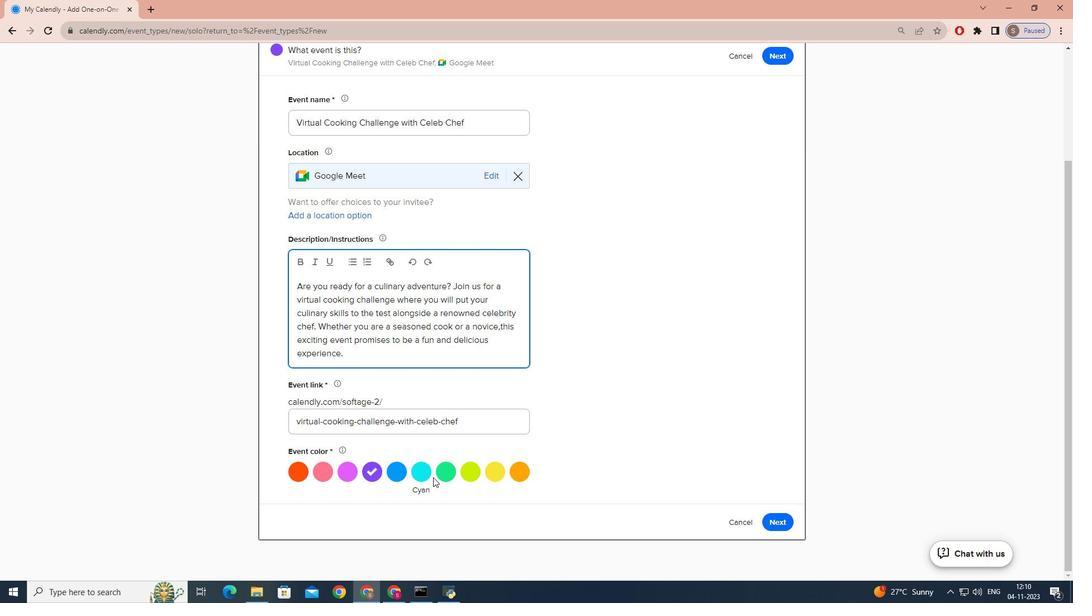 
Action: Mouse pressed left at (433, 477)
Screenshot: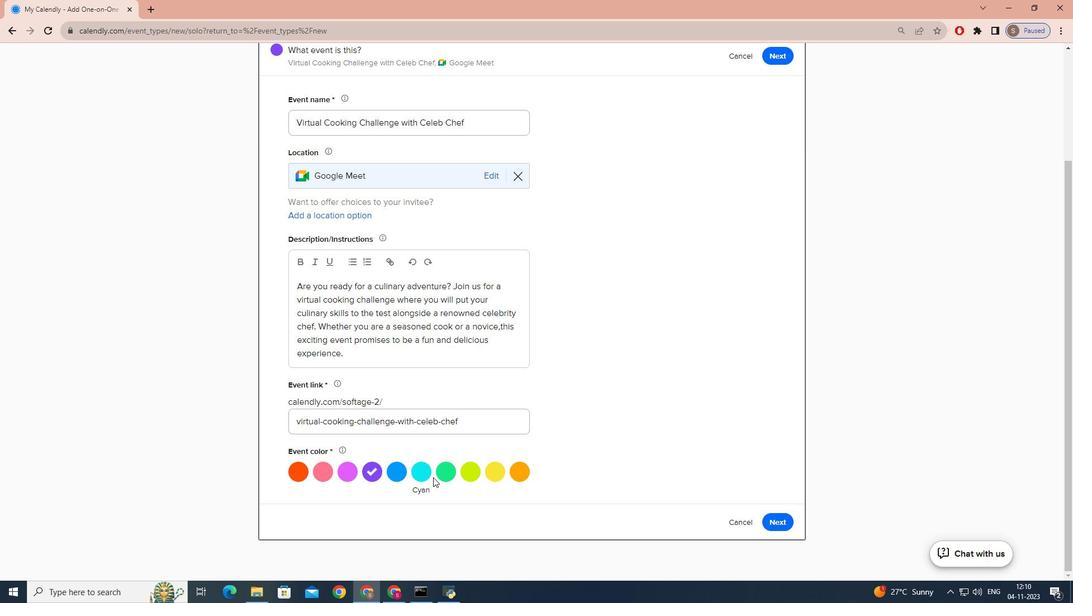 
Action: Mouse moved to (449, 475)
Screenshot: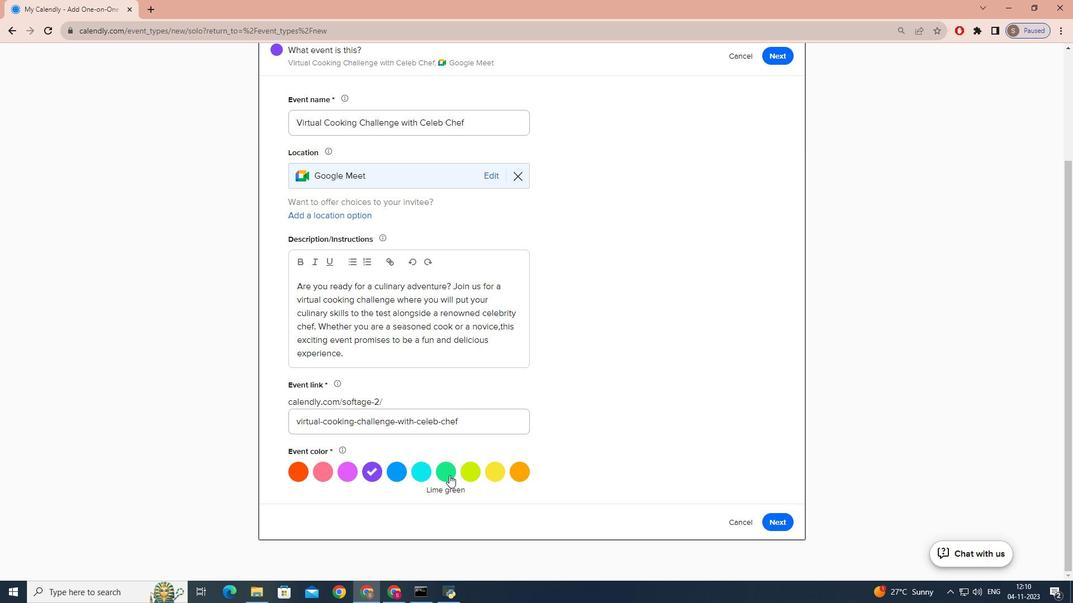 
Action: Mouse pressed left at (449, 475)
Screenshot: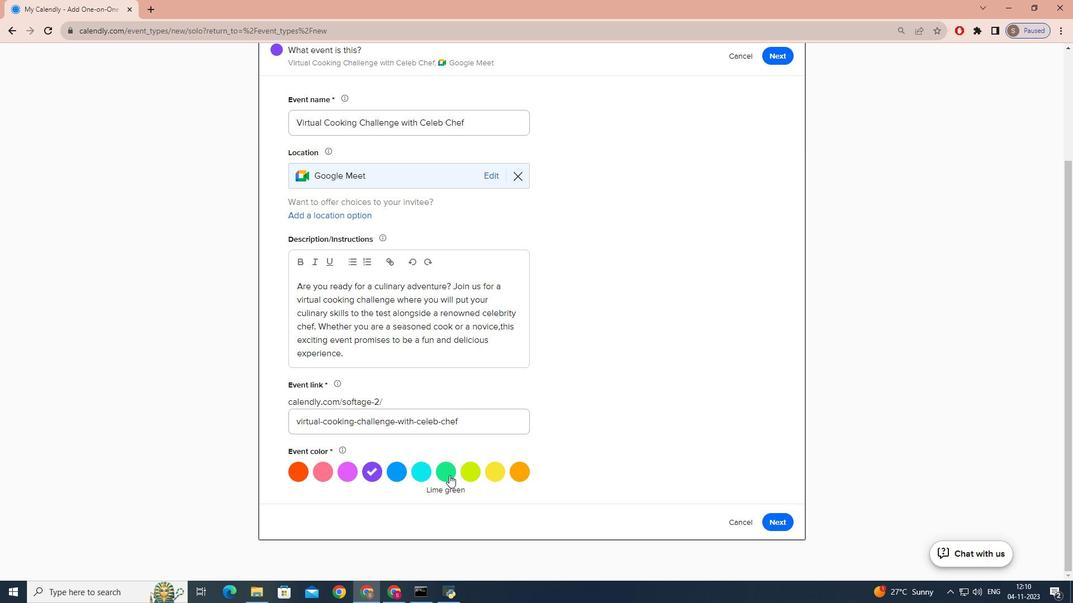 
Action: Mouse moved to (456, 472)
Screenshot: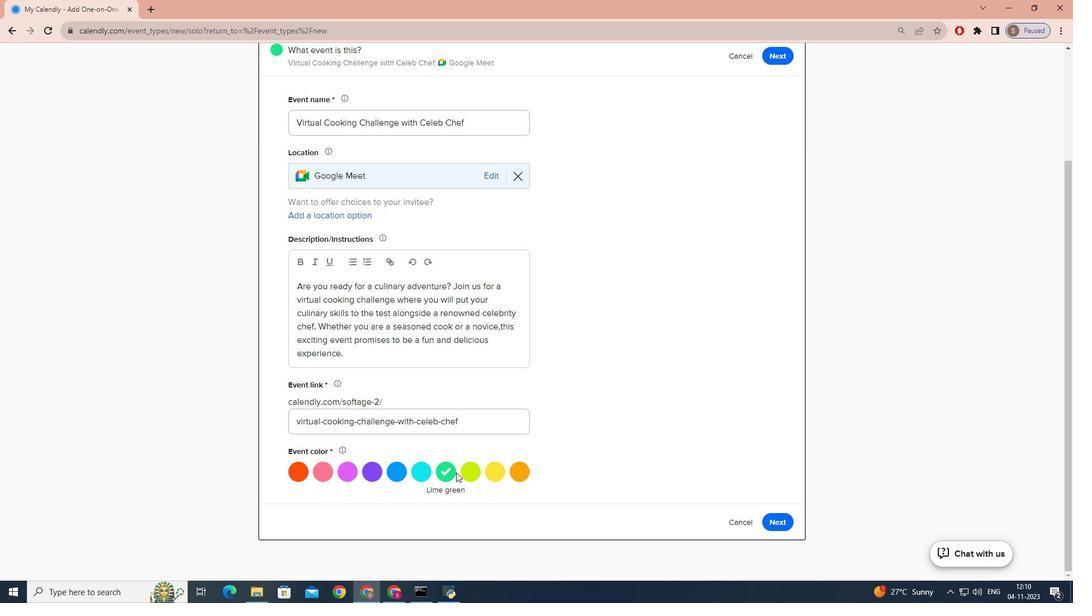 
Action: Mouse scrolled (456, 472) with delta (0, 0)
Screenshot: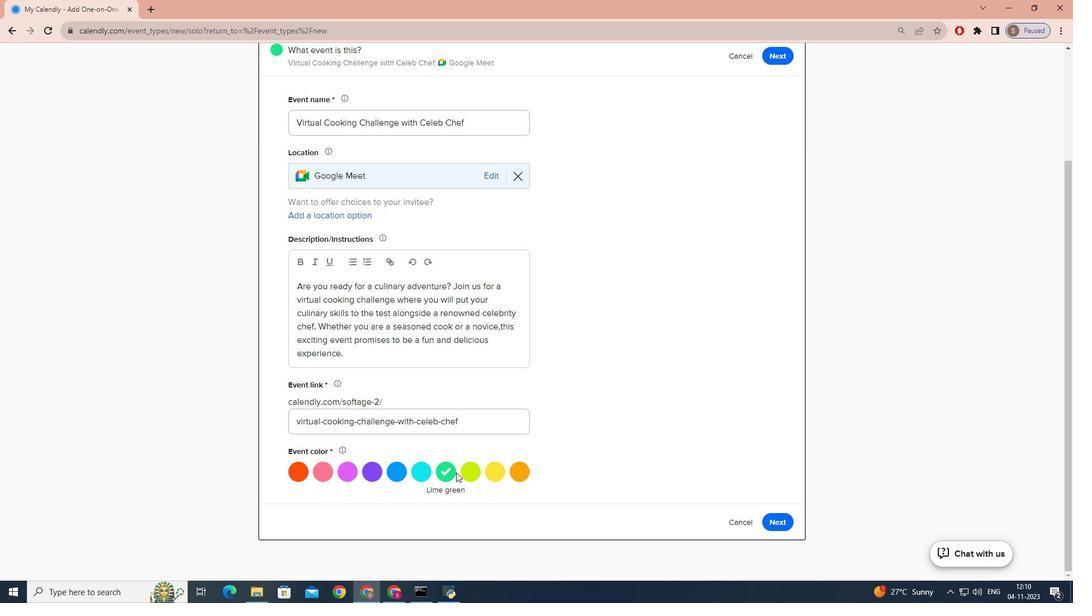 
Action: Mouse scrolled (456, 472) with delta (0, 0)
Screenshot: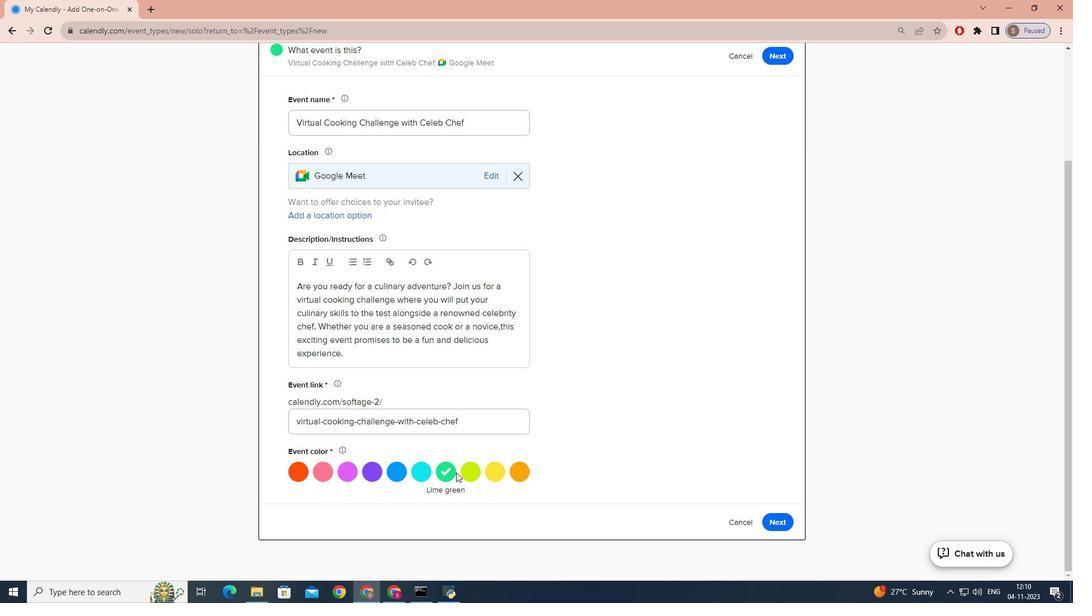 
Action: Mouse scrolled (456, 472) with delta (0, 0)
Screenshot: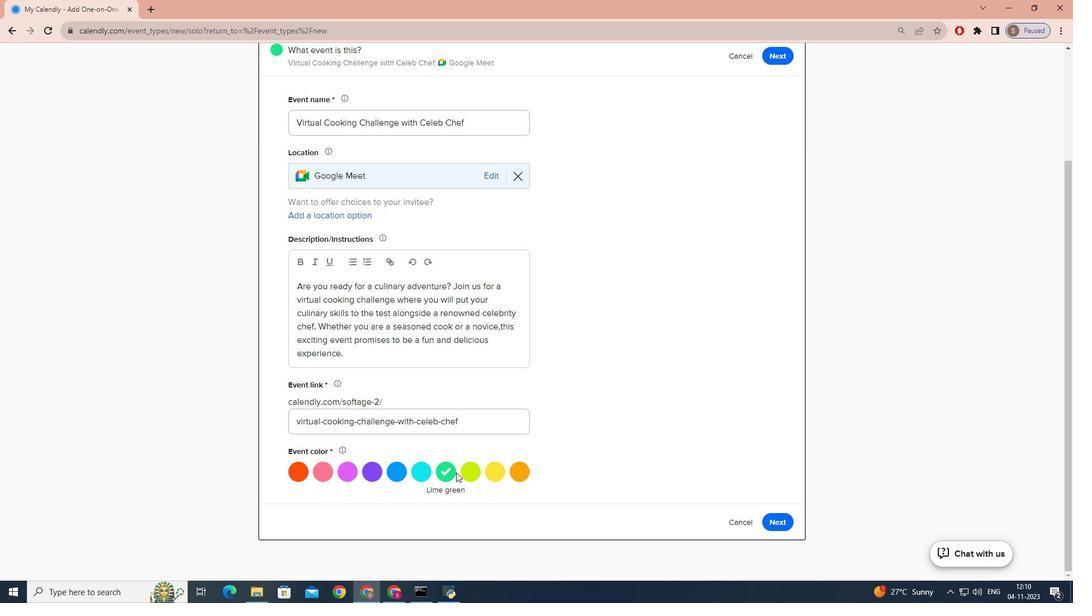 
Action: Mouse scrolled (456, 472) with delta (0, 0)
Screenshot: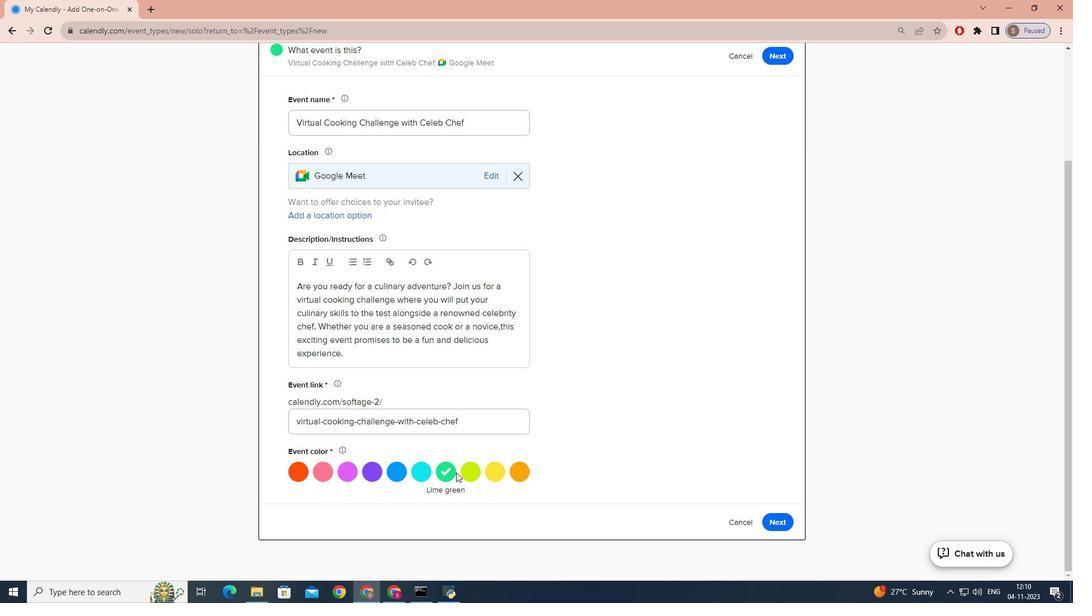 
Action: Mouse scrolled (456, 472) with delta (0, 0)
Screenshot: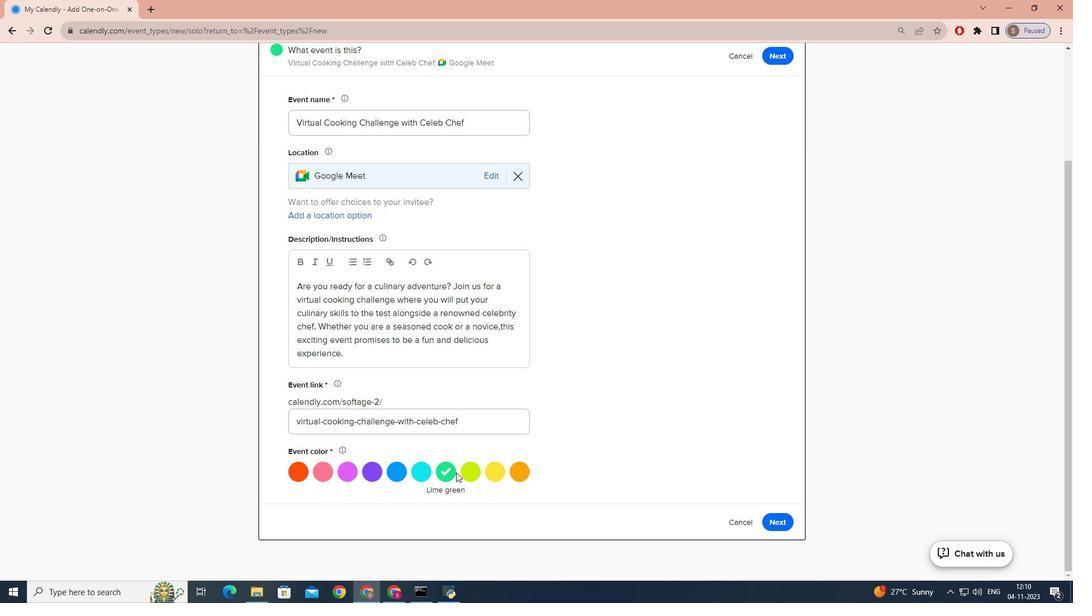 
Action: Mouse scrolled (456, 472) with delta (0, 0)
Screenshot: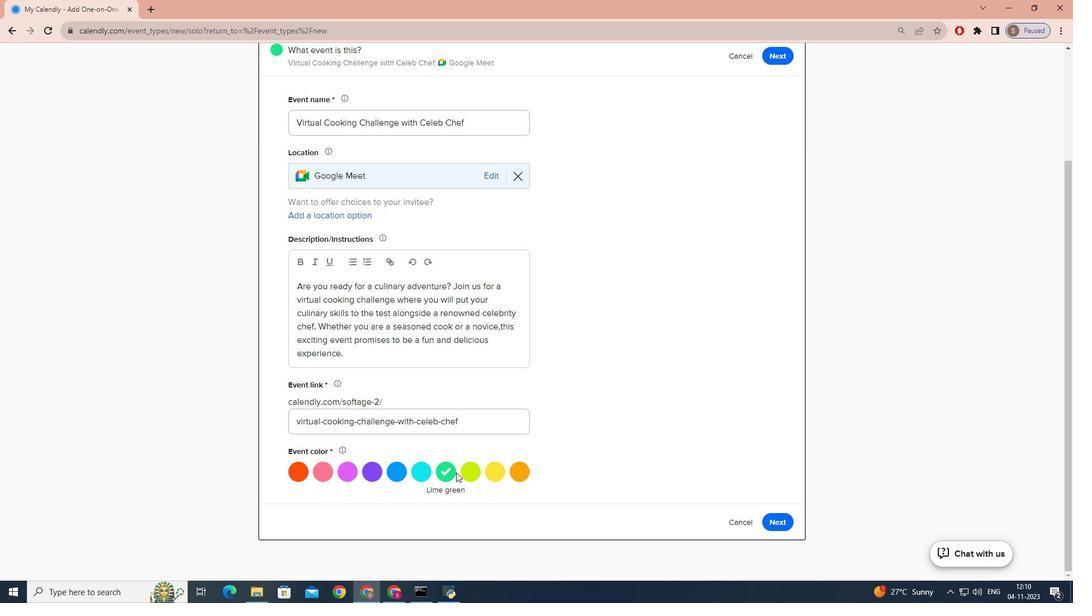 
Action: Mouse moved to (785, 529)
Screenshot: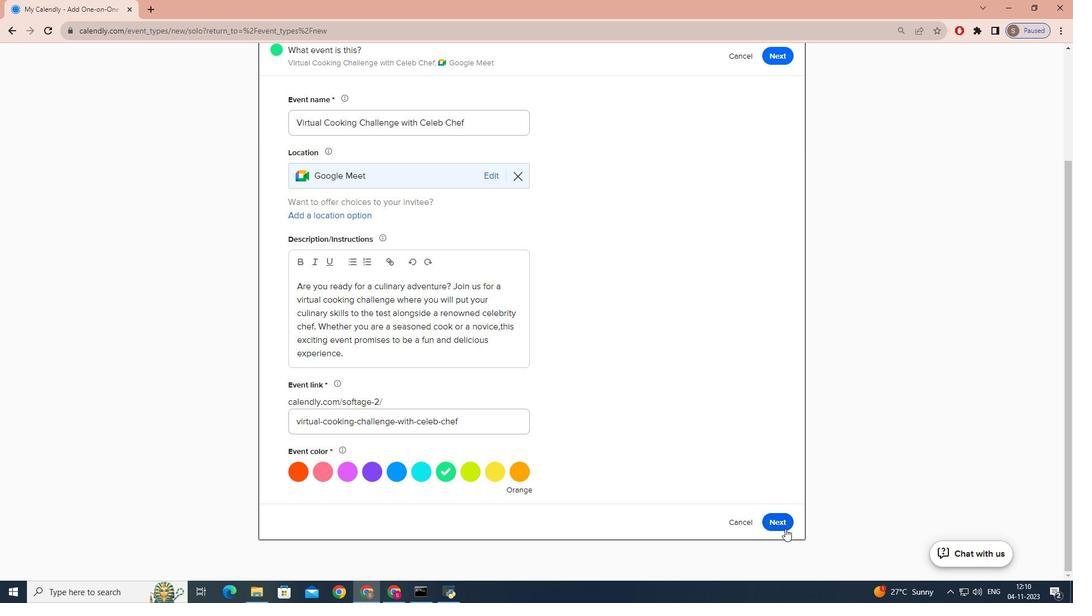 
Action: Mouse pressed left at (785, 529)
Screenshot: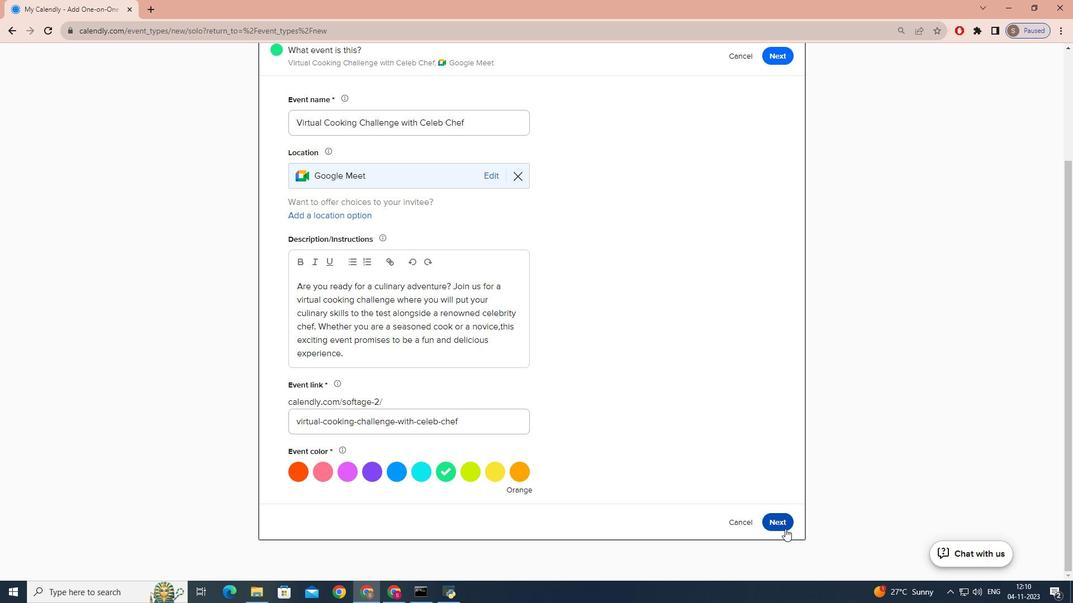 
Action: Mouse moved to (518, 340)
Screenshot: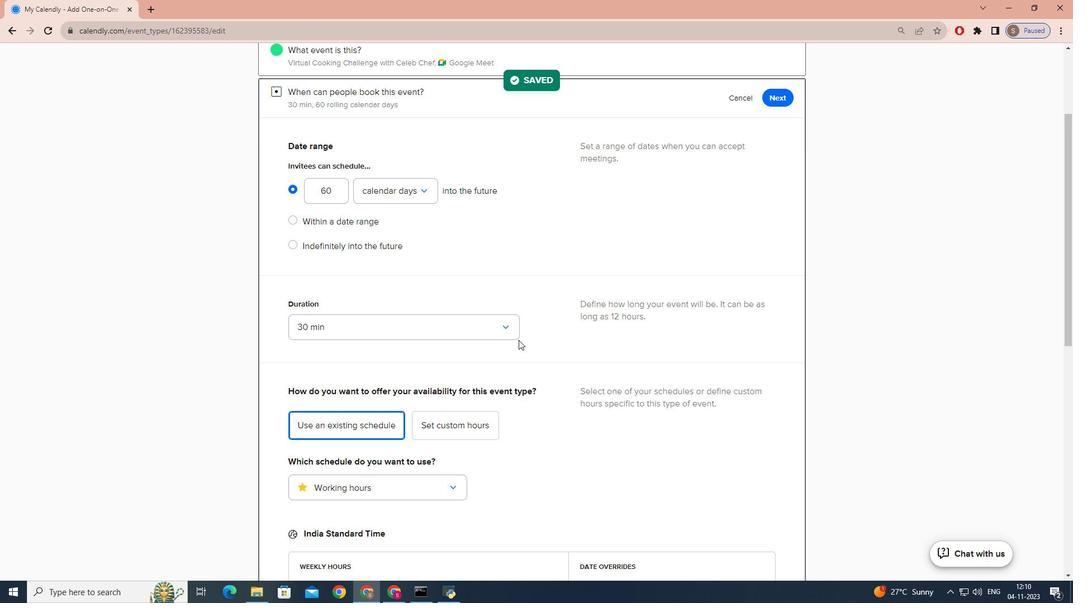 
Action: Mouse pressed left at (518, 340)
Screenshot: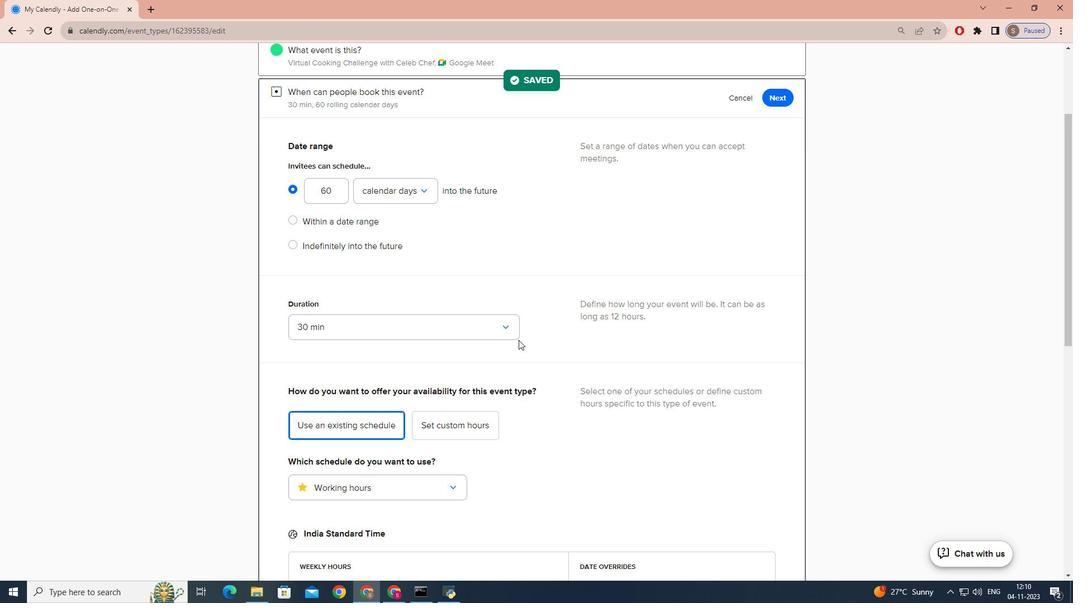 
Action: Mouse moved to (513, 339)
Screenshot: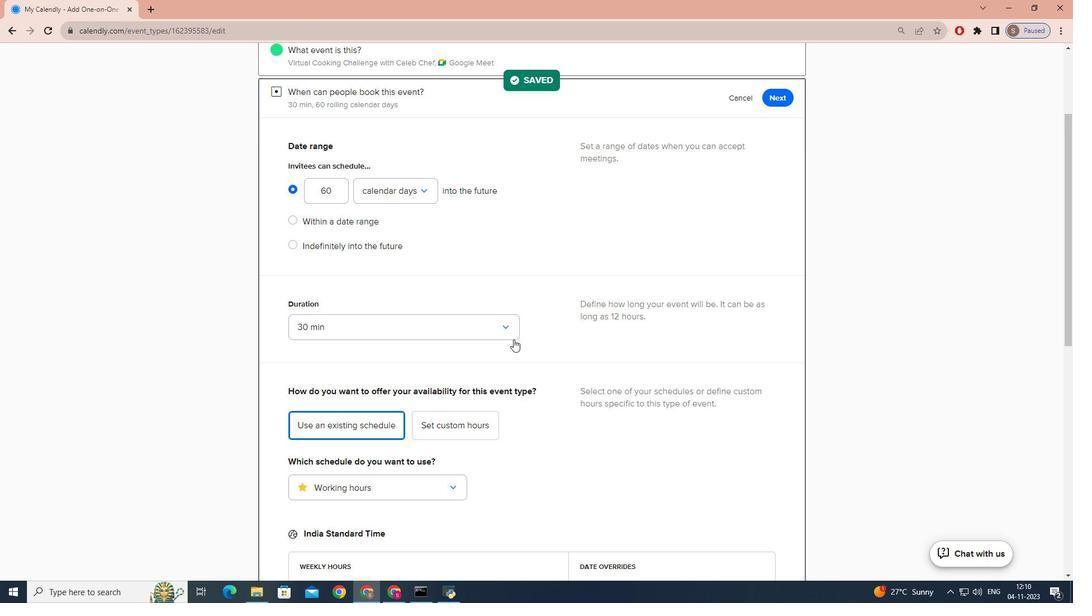 
Action: Mouse pressed left at (513, 339)
Screenshot: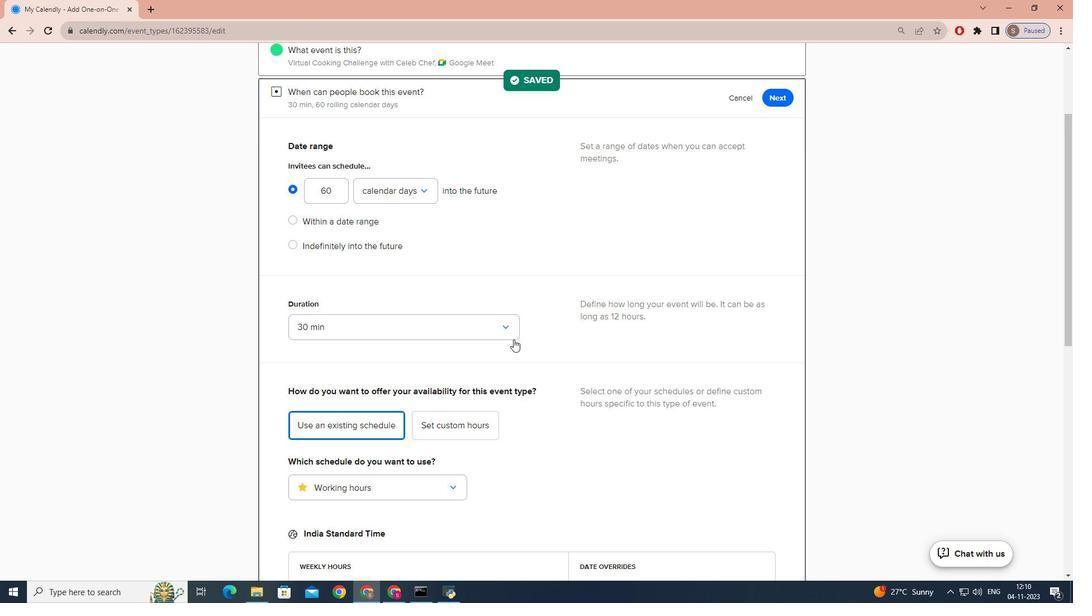 
Action: Mouse moved to (366, 441)
Screenshot: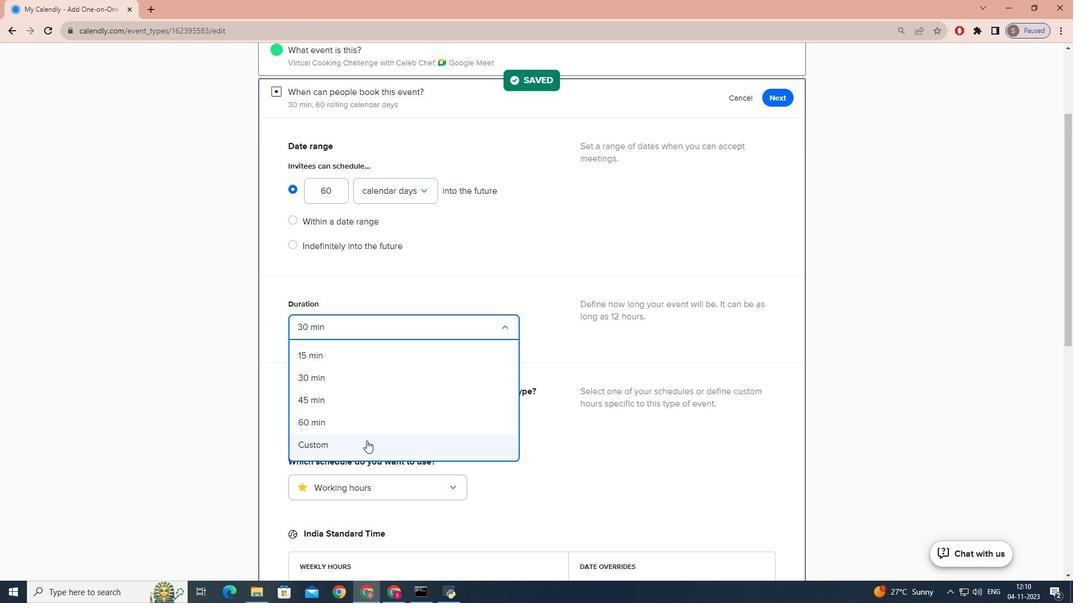 
Action: Mouse pressed left at (366, 441)
Screenshot: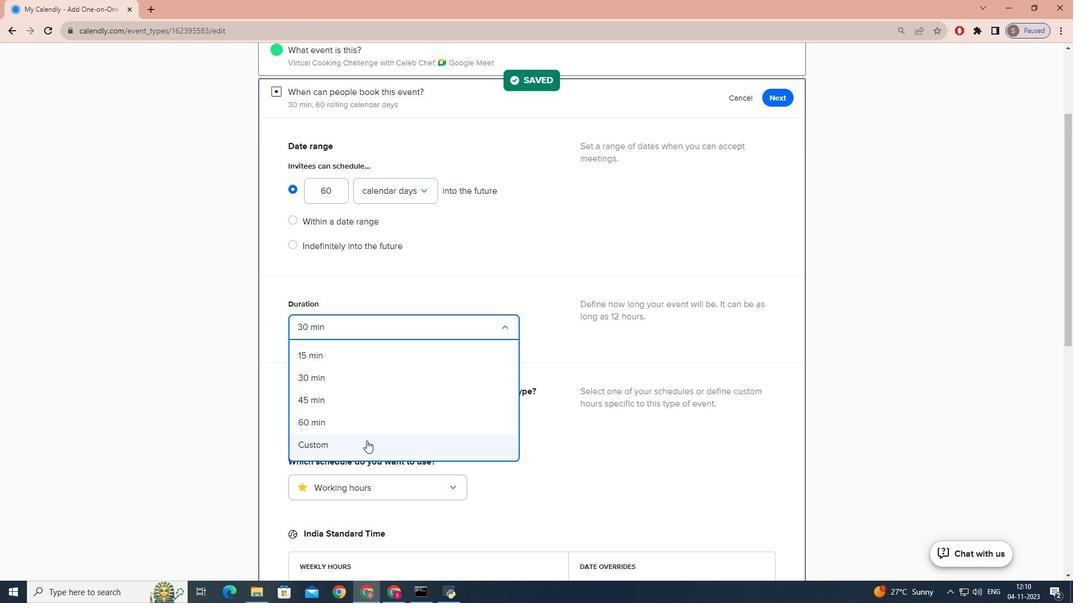 
Action: Mouse moved to (385, 352)
Screenshot: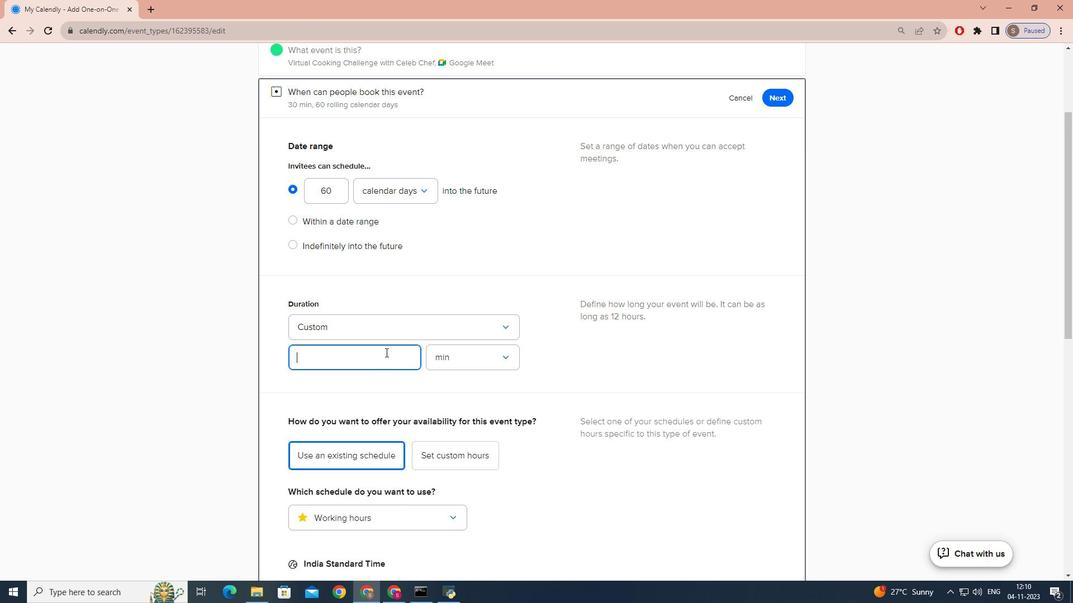 
Action: Mouse pressed left at (385, 352)
Screenshot: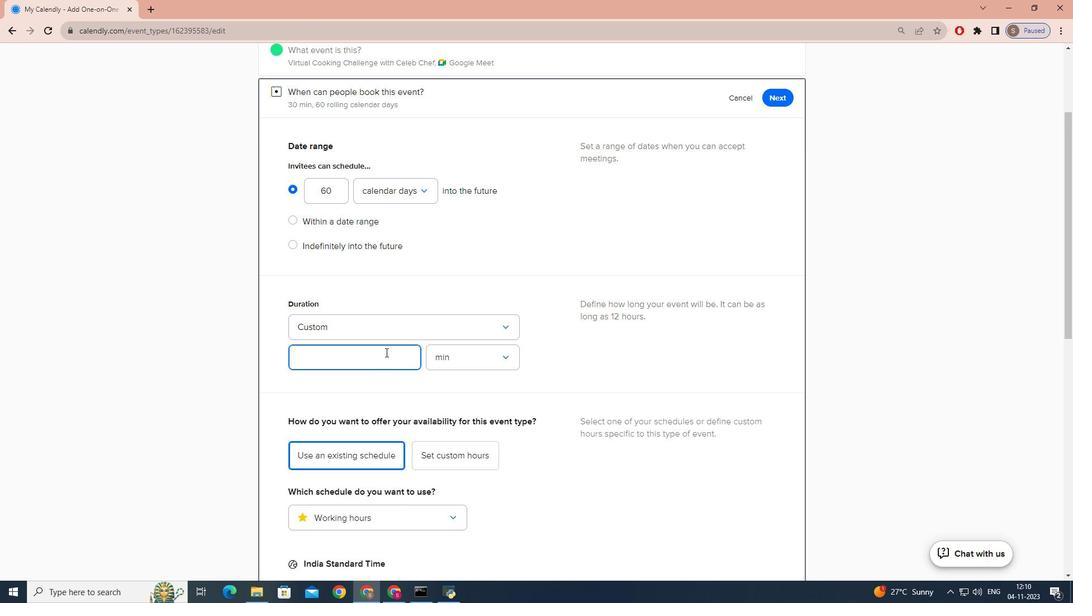 
Action: Key pressed 90
Screenshot: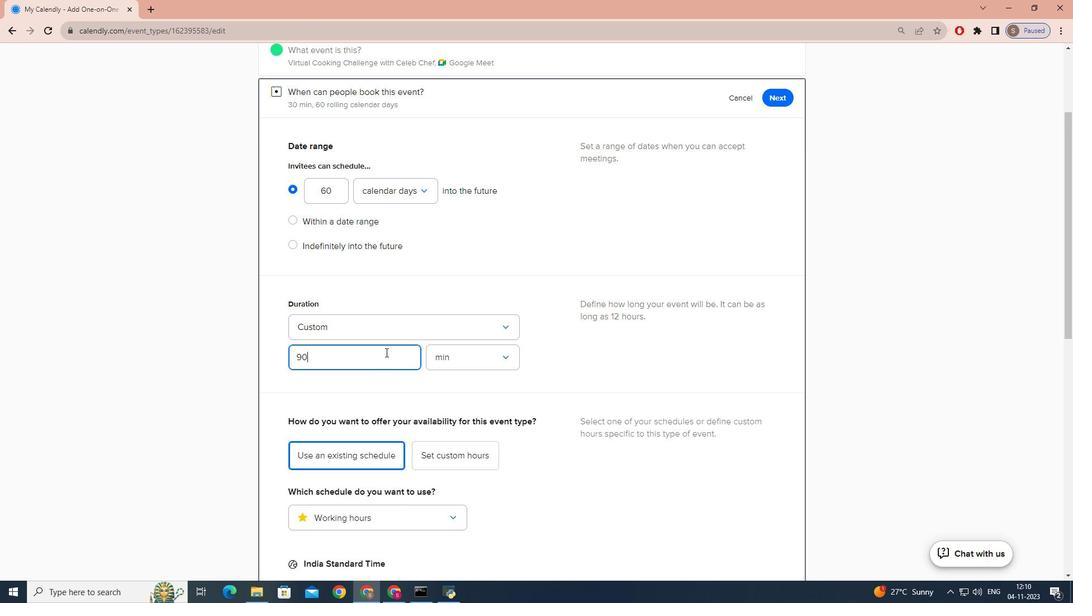 
Action: Mouse moved to (381, 388)
Screenshot: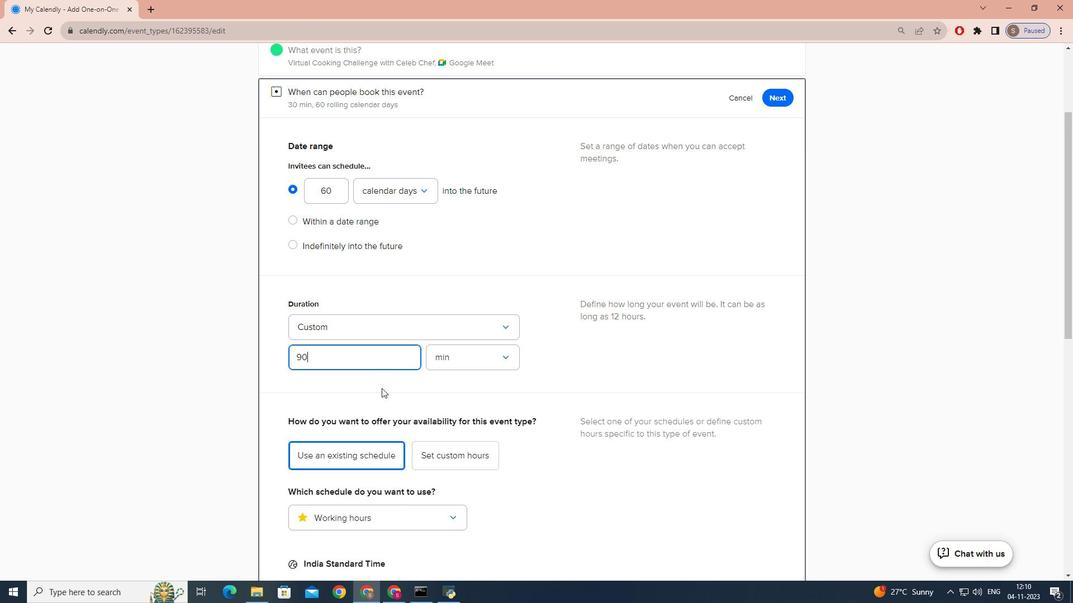 
Action: Mouse pressed left at (381, 388)
Screenshot: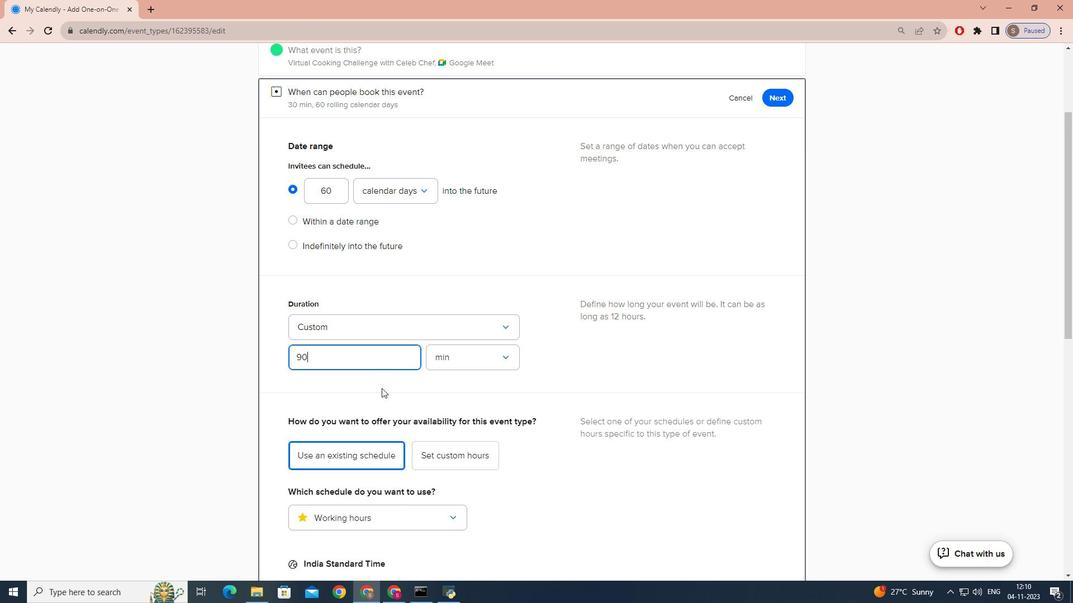 
Action: Mouse scrolled (381, 387) with delta (0, 0)
Screenshot: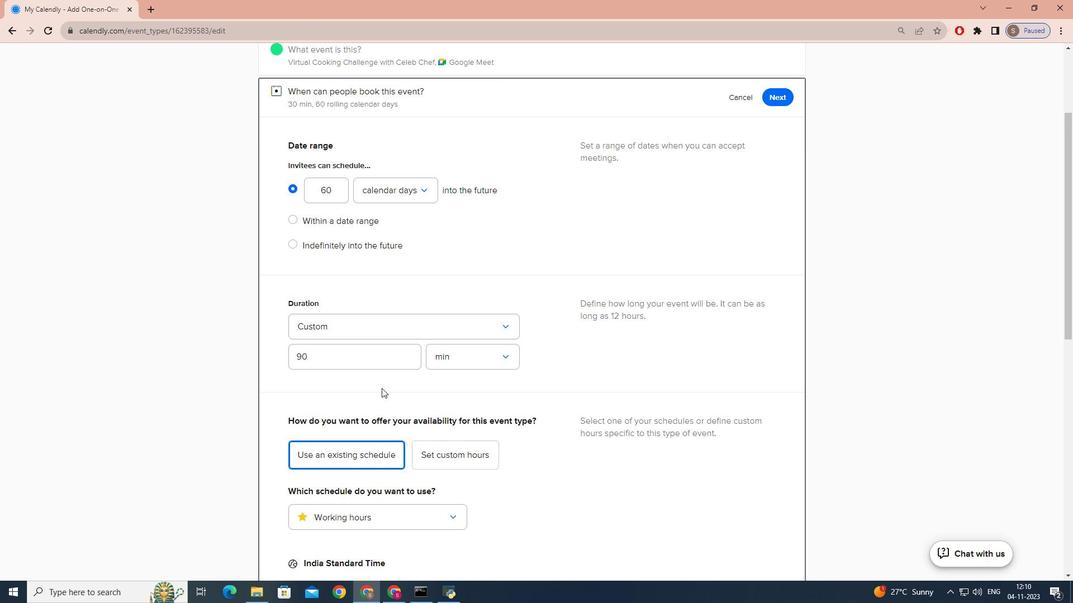 
Action: Mouse scrolled (381, 387) with delta (0, 0)
Screenshot: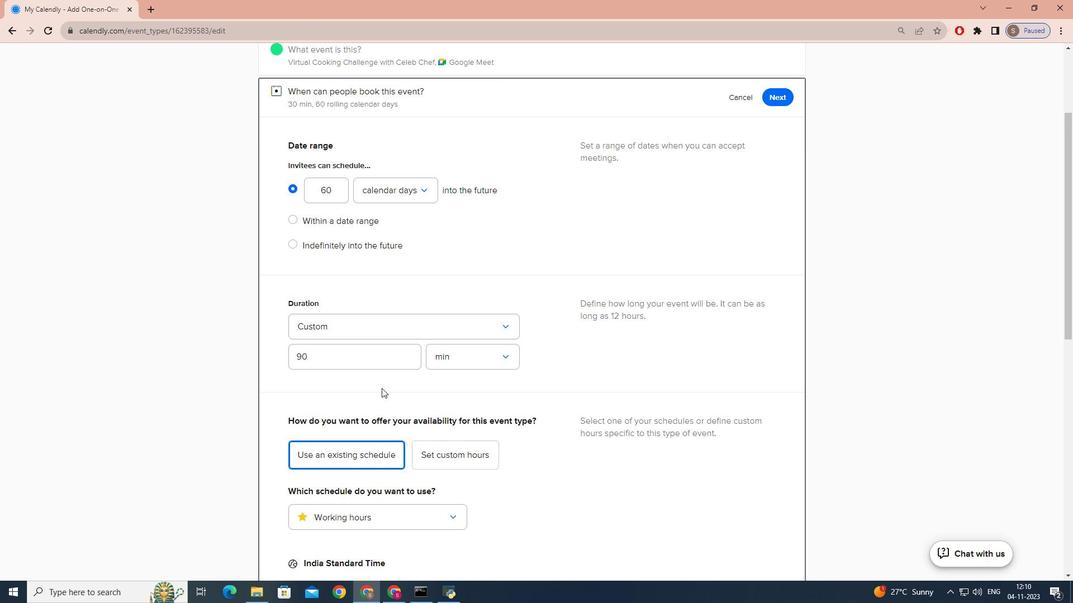 
Action: Mouse scrolled (381, 387) with delta (0, 0)
Screenshot: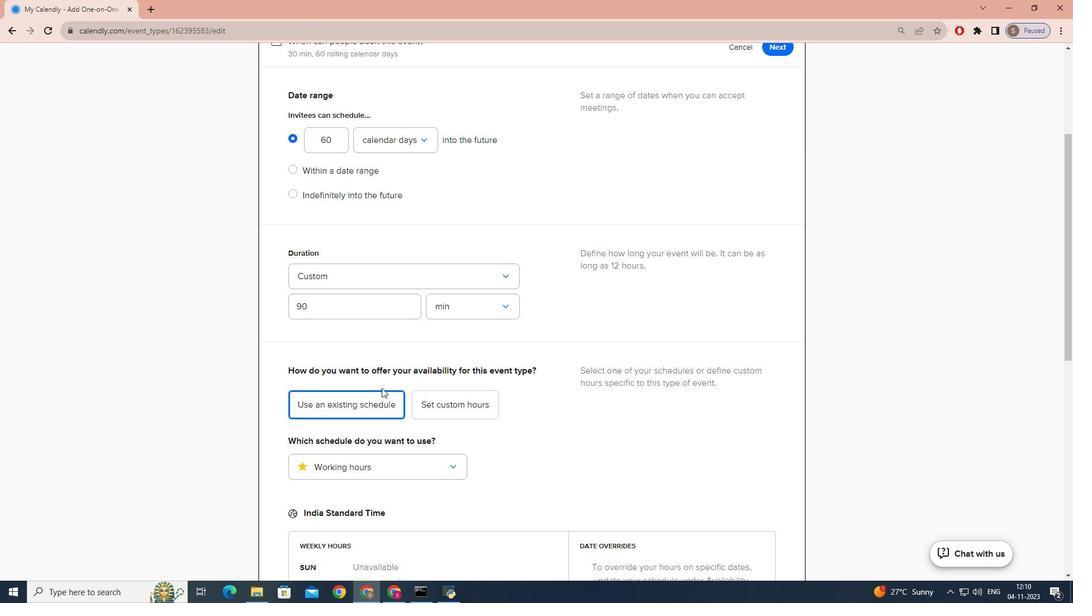 
Action: Mouse scrolled (381, 387) with delta (0, 0)
Screenshot: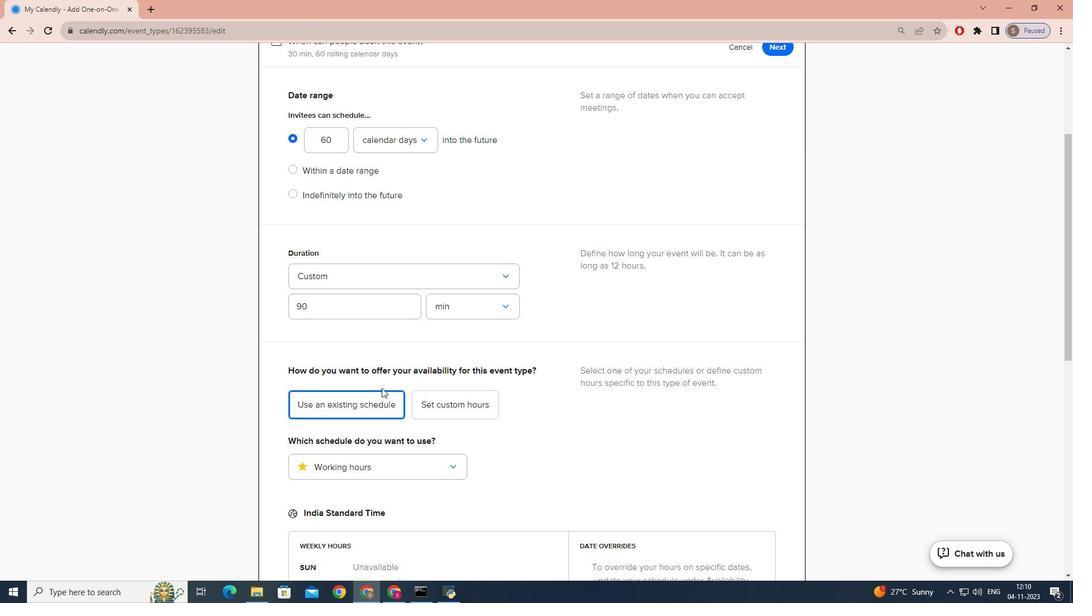 
Action: Mouse scrolled (381, 387) with delta (0, 0)
Screenshot: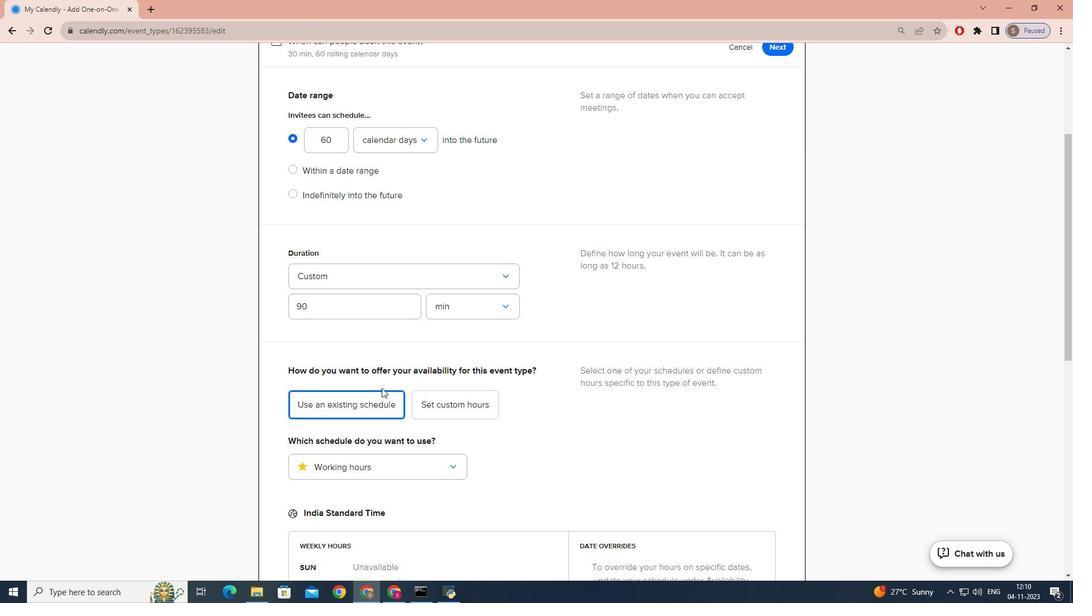 
Action: Mouse scrolled (381, 387) with delta (0, 0)
Screenshot: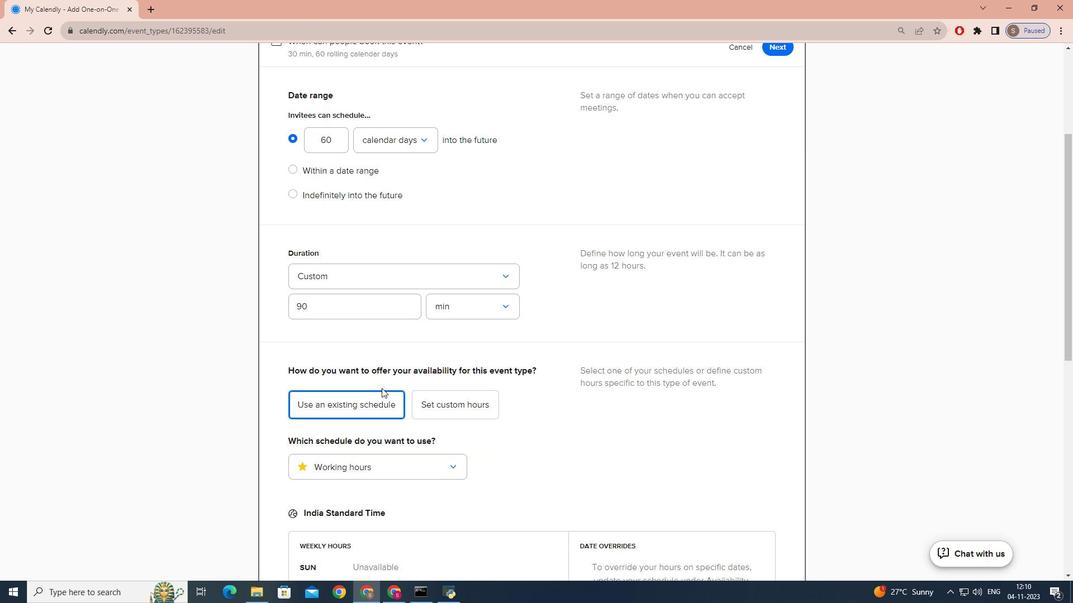 
Action: Mouse scrolled (381, 387) with delta (0, 0)
Screenshot: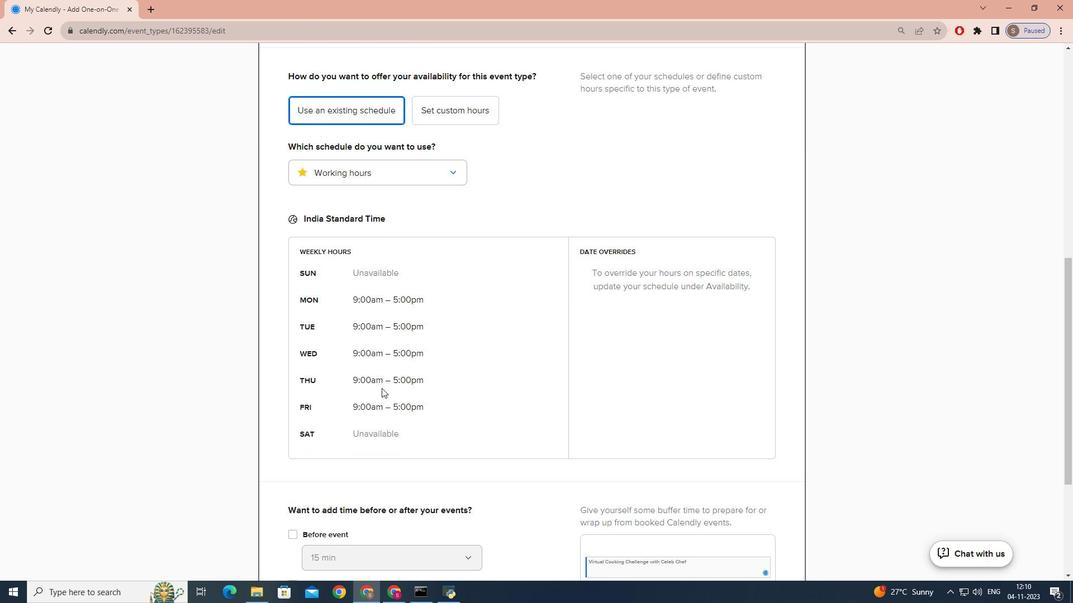 
Action: Mouse scrolled (381, 387) with delta (0, 0)
Screenshot: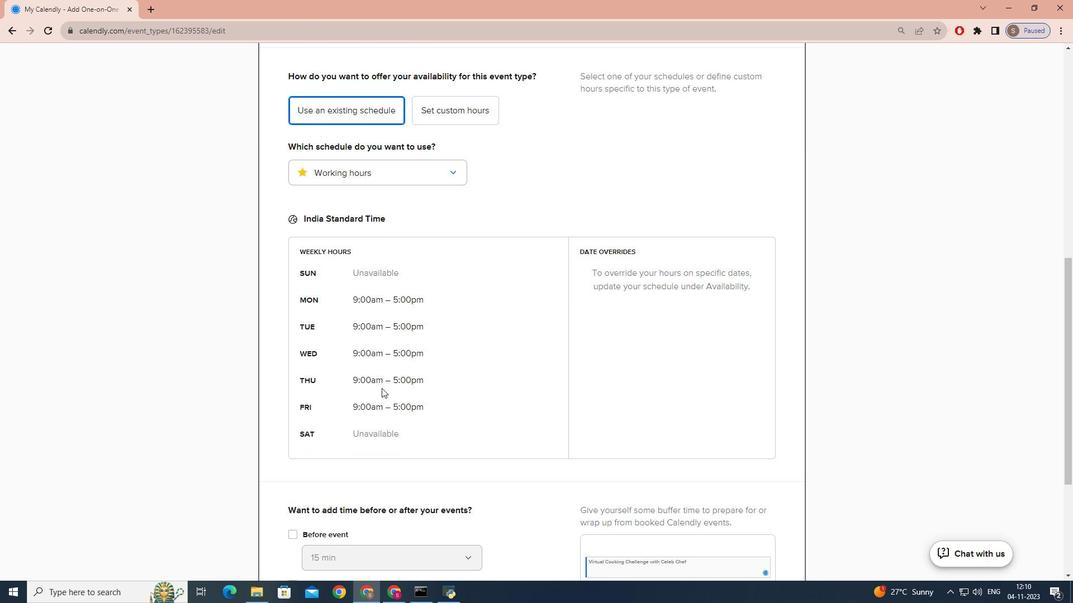 
Action: Mouse scrolled (381, 387) with delta (0, 0)
Screenshot: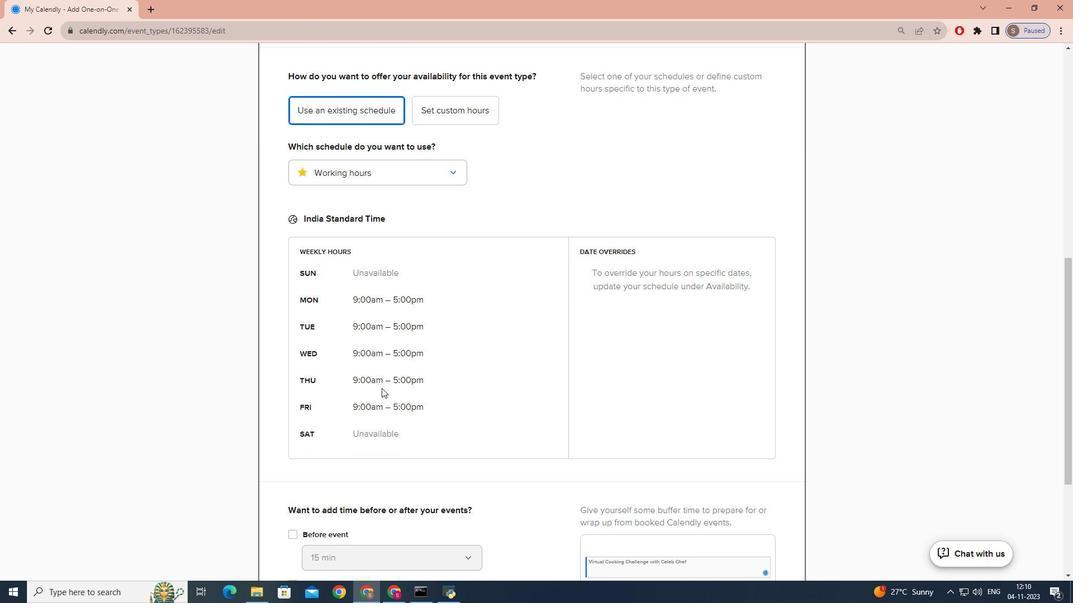 
Action: Mouse scrolled (381, 387) with delta (0, 0)
Screenshot: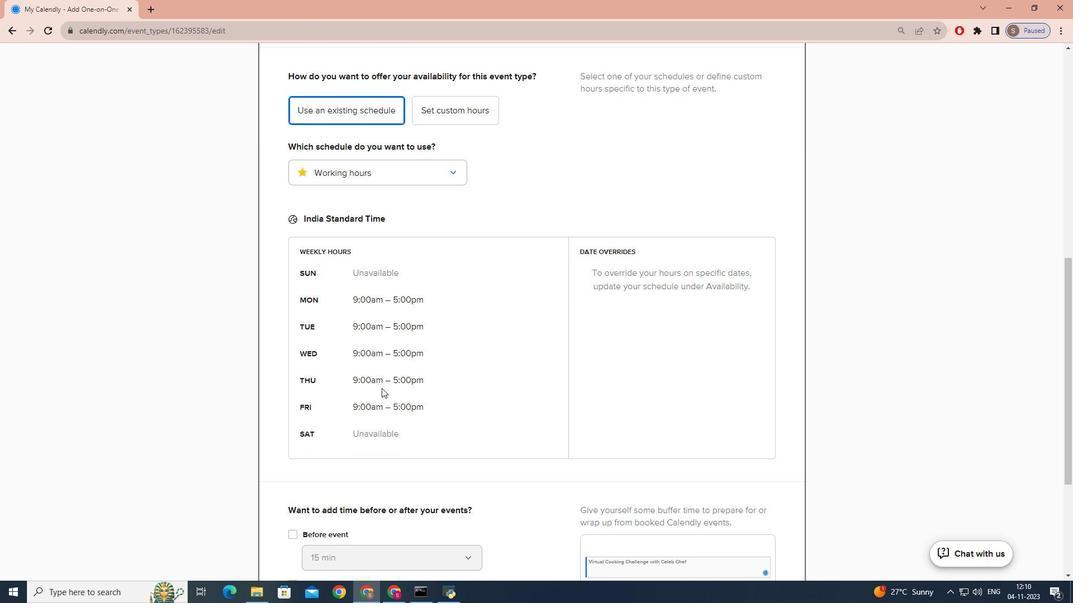 
Action: Mouse scrolled (381, 387) with delta (0, 0)
Screenshot: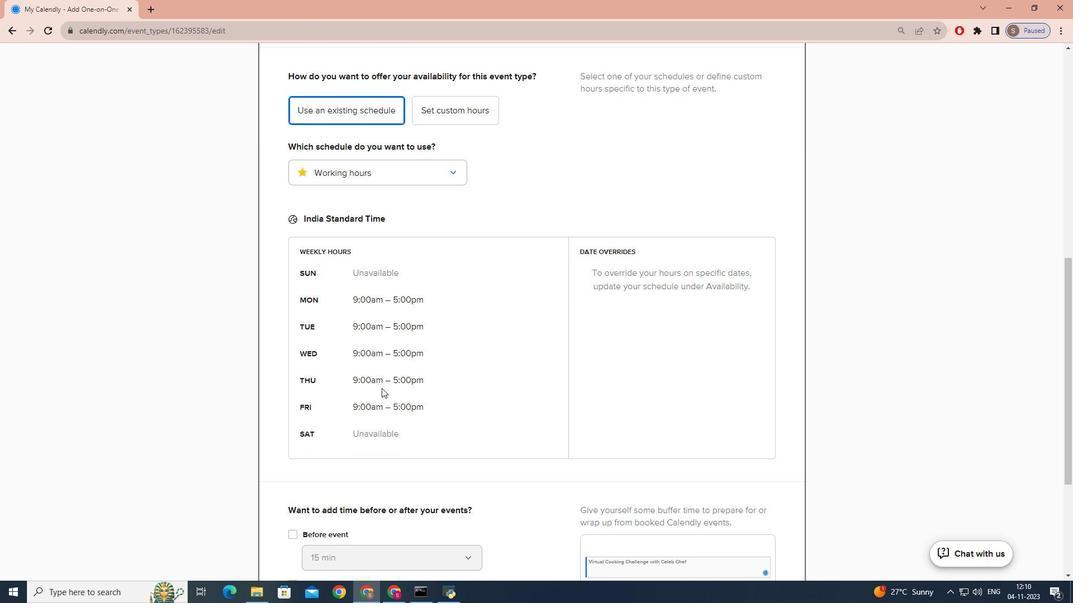 
Action: Mouse moved to (773, 518)
Screenshot: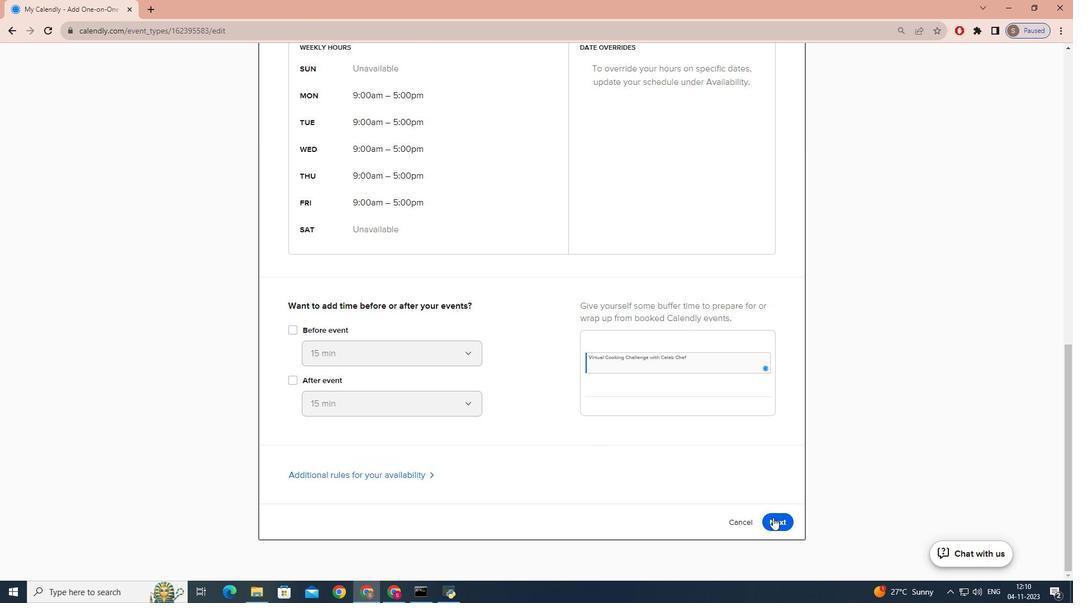 
Action: Mouse pressed left at (773, 518)
Screenshot: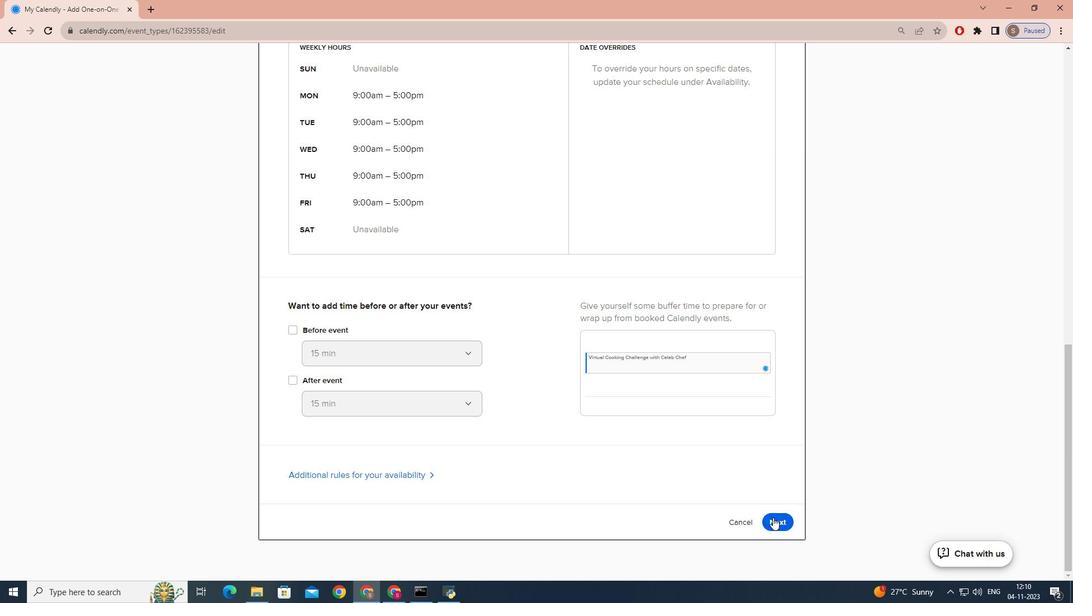 
Action: Mouse moved to (751, 426)
Screenshot: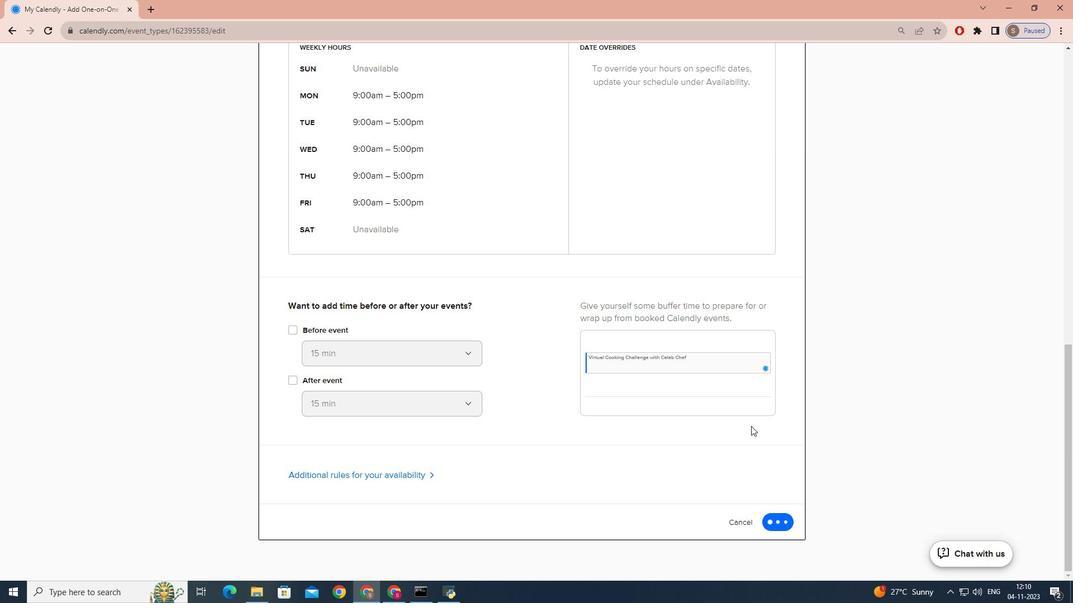
